 Task: Find connections with filter location Baku with filter topic #homebuyers with filter profile language French with filter current company Inshorts with filter school Doctor B.R. Ambedkar Open University with filter industry Construction Hardware Manufacturing with filter service category Public Relations with filter keywords title Bookkeeper
Action: Mouse moved to (592, 183)
Screenshot: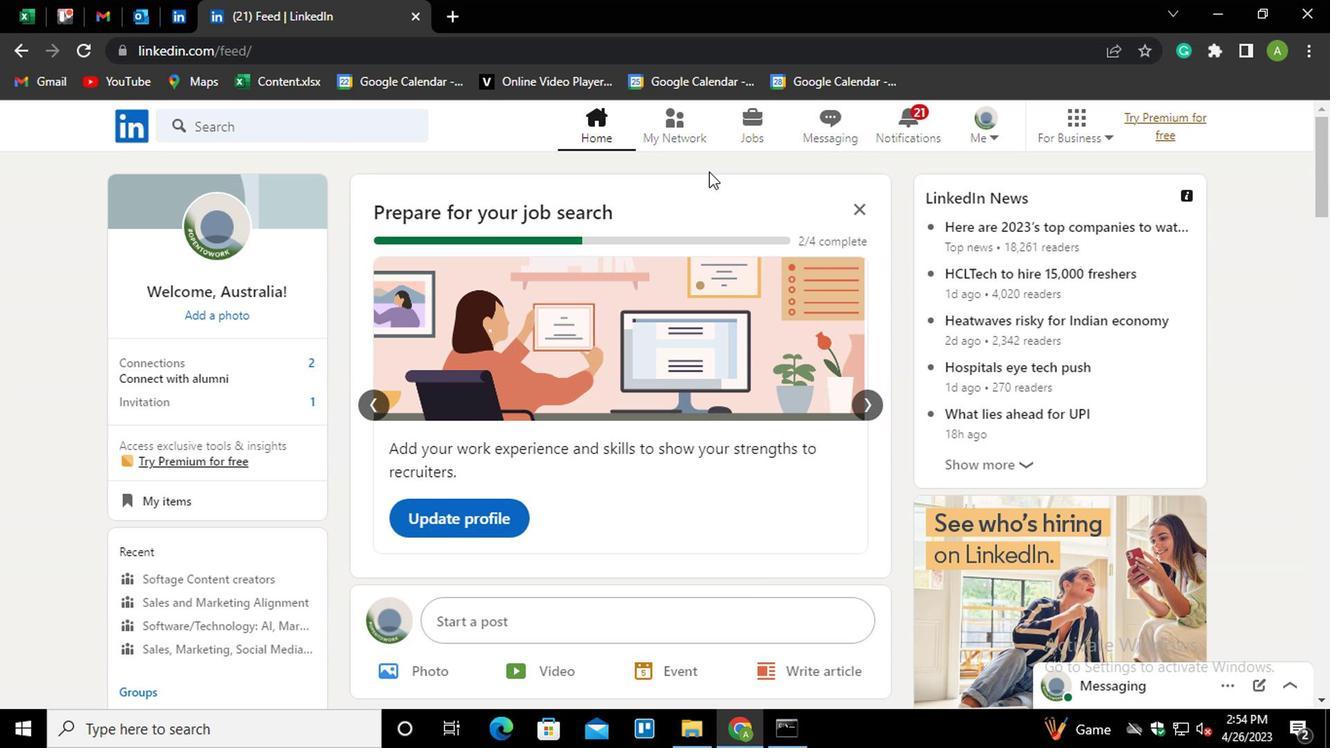 
Action: Mouse pressed left at (592, 183)
Screenshot: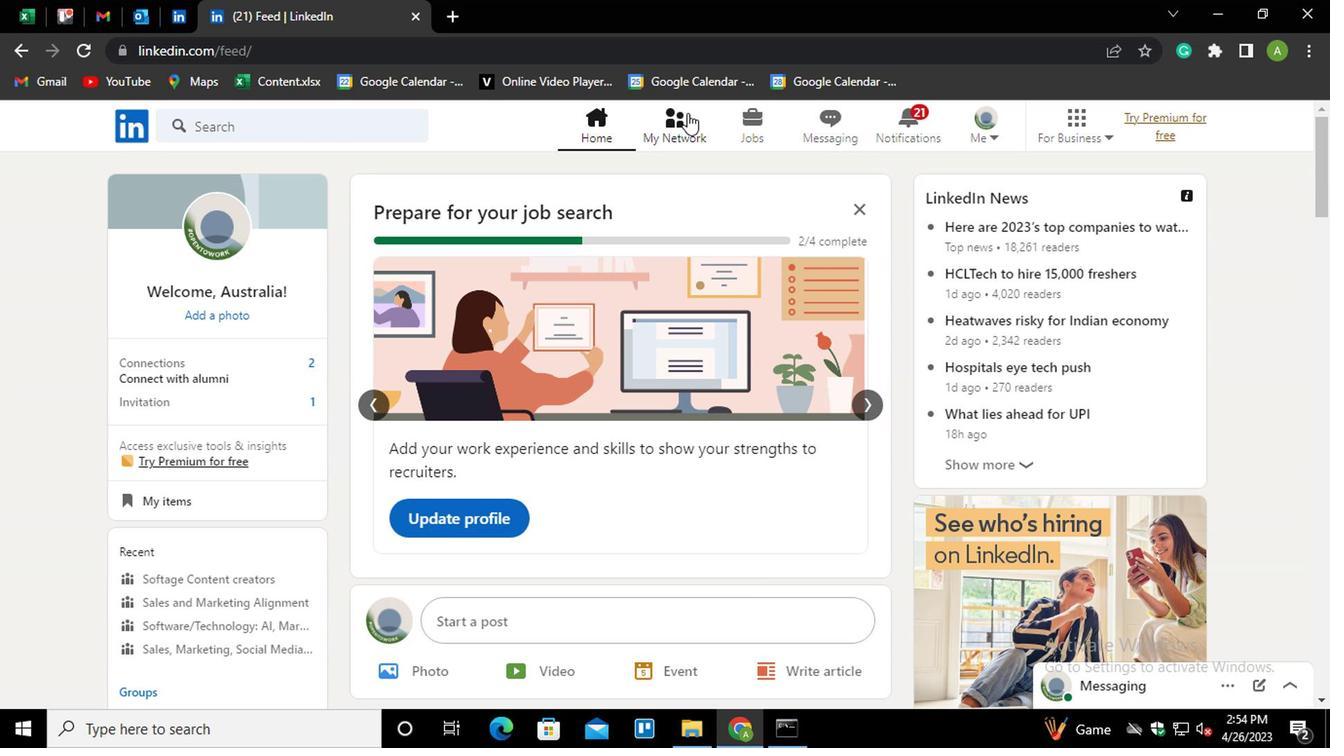 
Action: Mouse moved to (280, 268)
Screenshot: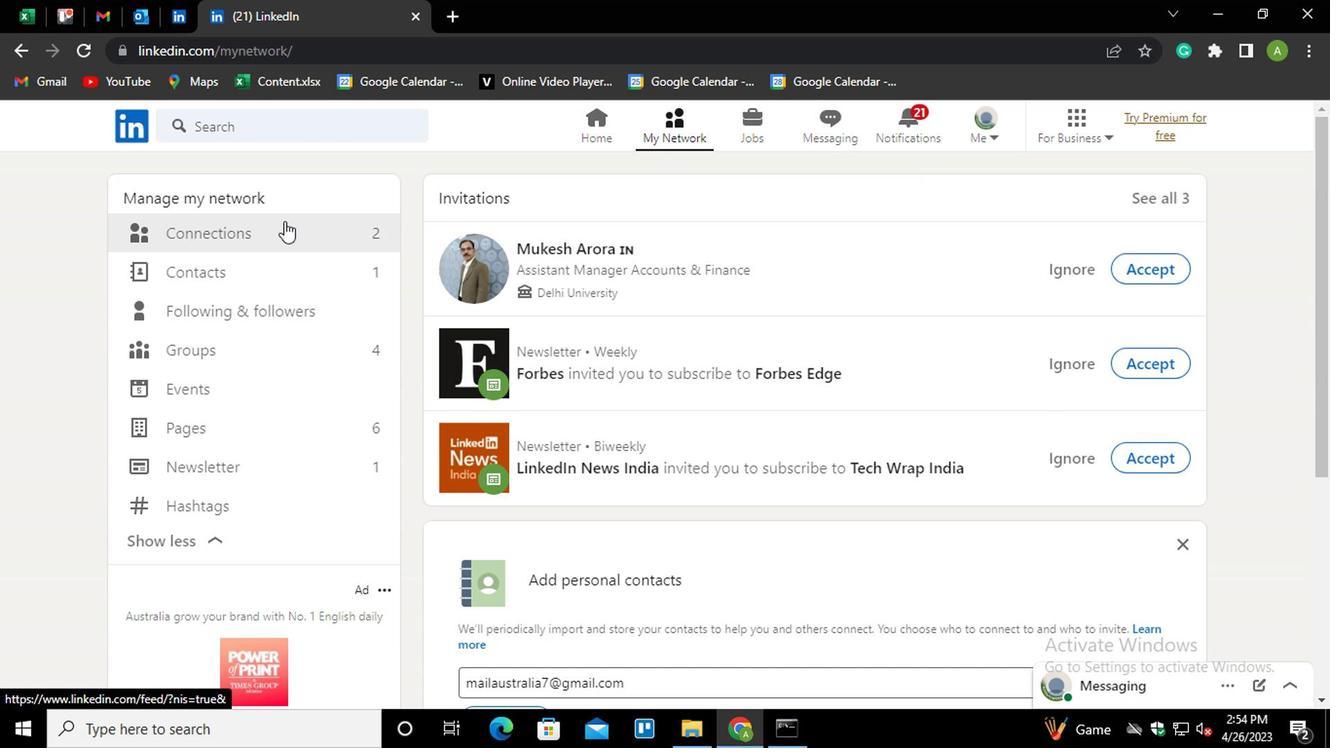 
Action: Mouse pressed left at (280, 268)
Screenshot: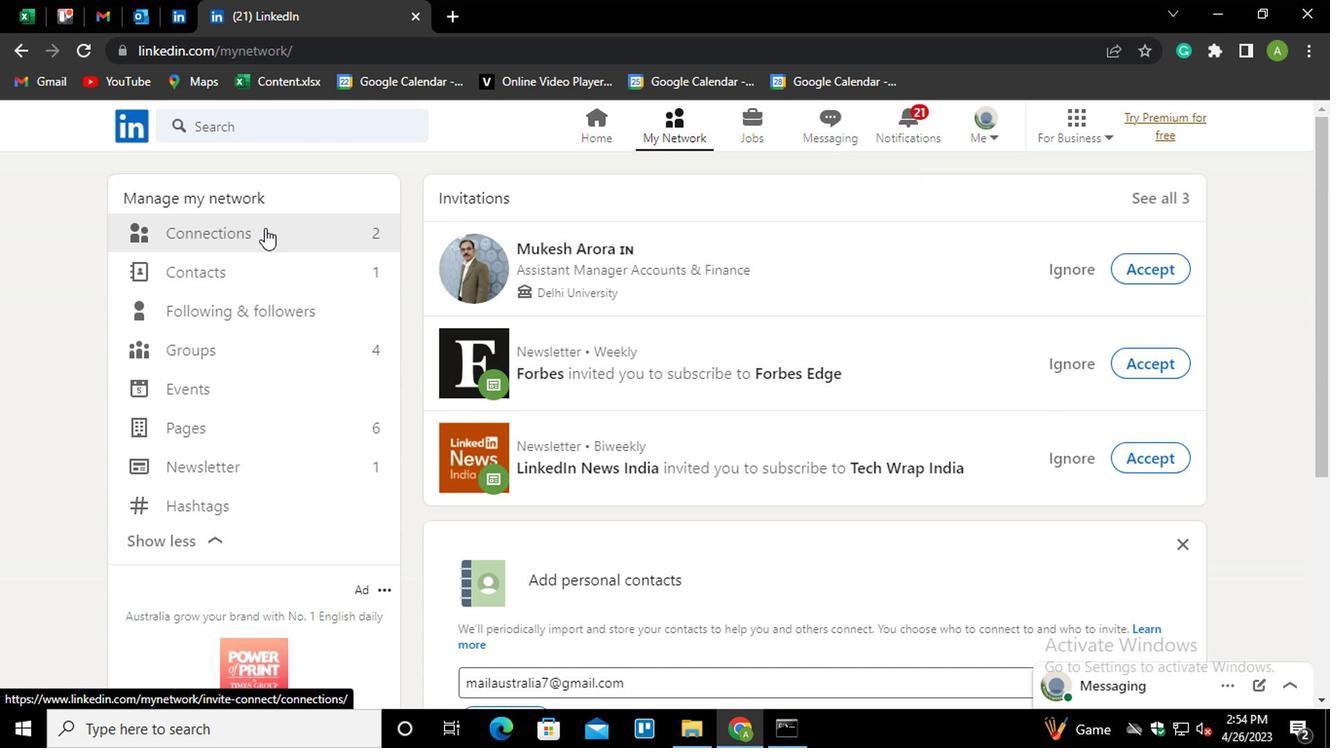
Action: Mouse moved to (698, 265)
Screenshot: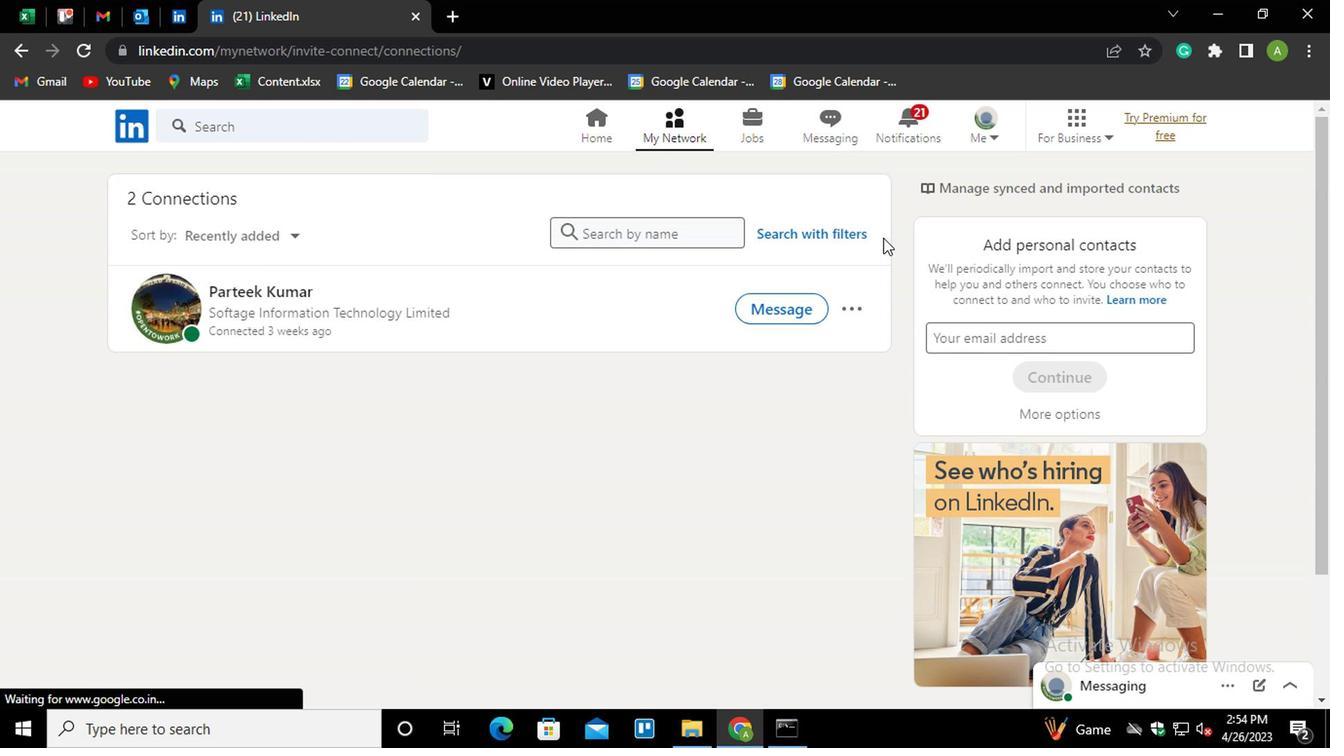 
Action: Mouse pressed left at (698, 265)
Screenshot: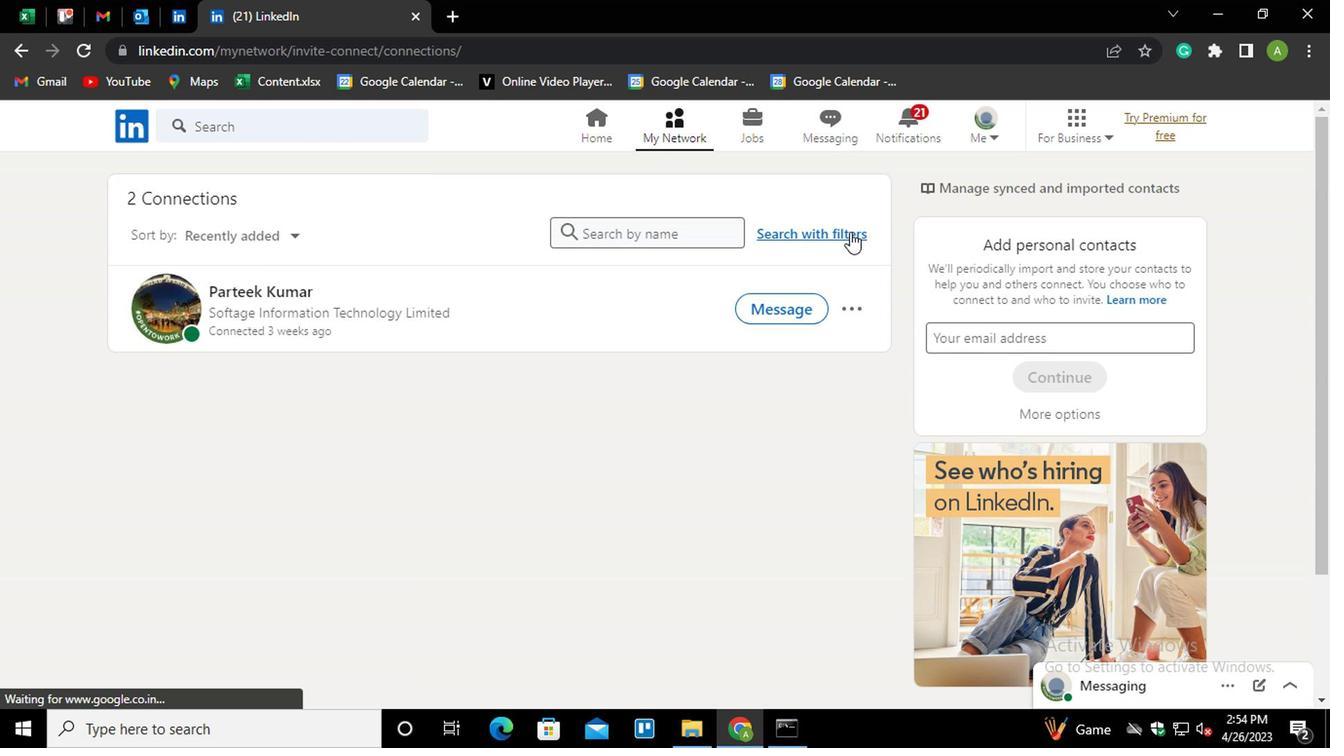 
Action: Mouse moved to (574, 232)
Screenshot: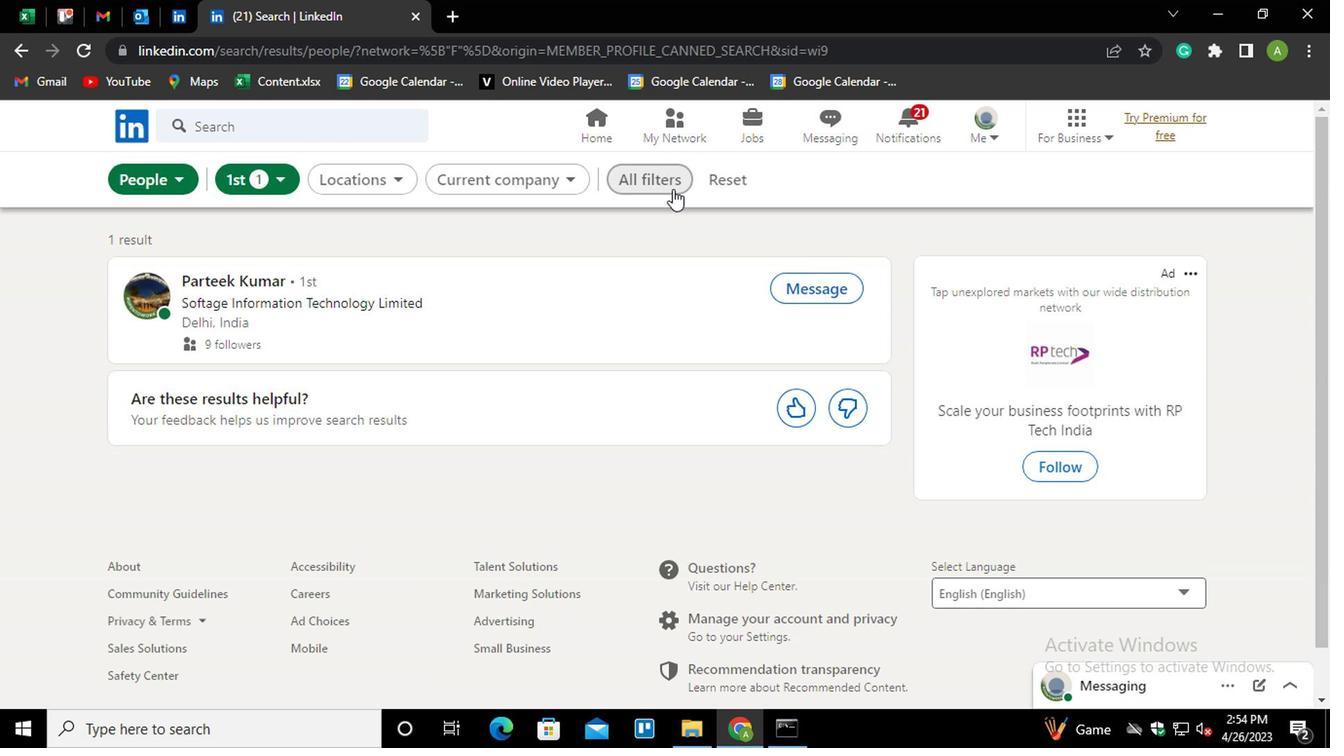 
Action: Mouse pressed left at (574, 232)
Screenshot: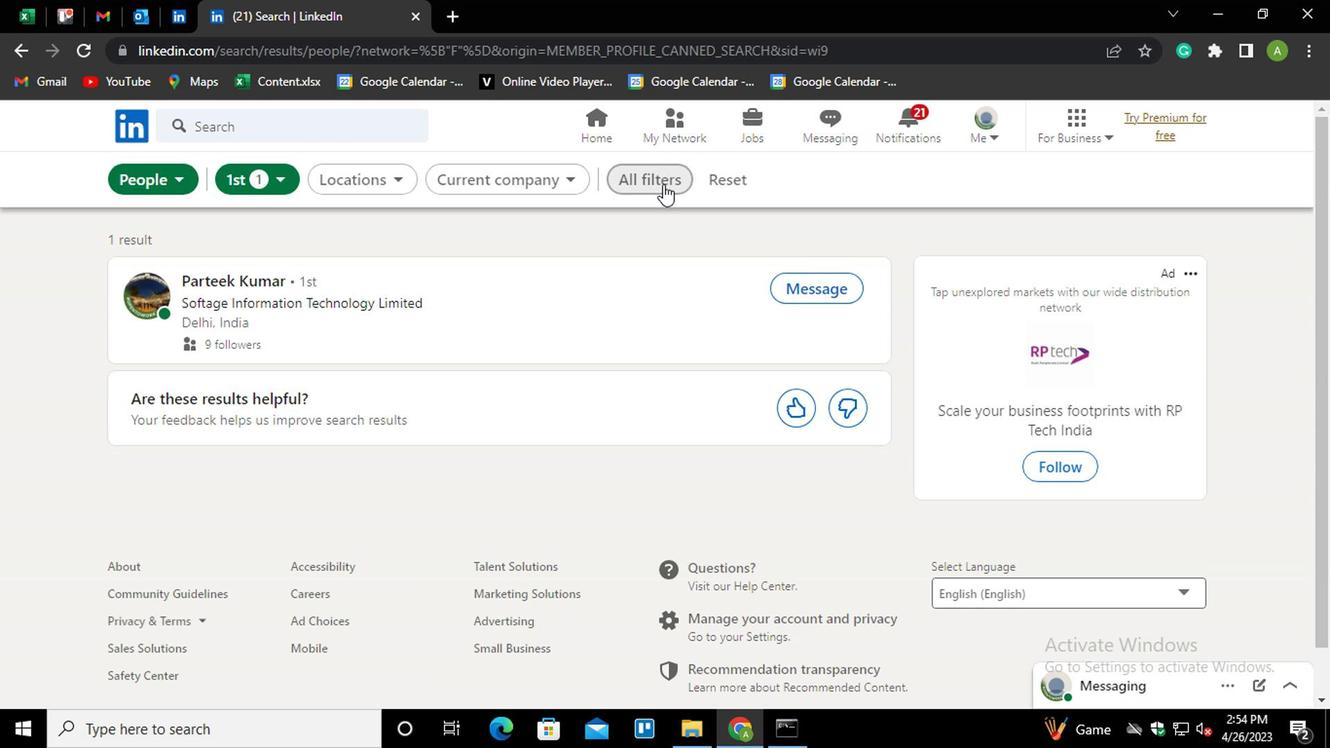 
Action: Mouse moved to (792, 396)
Screenshot: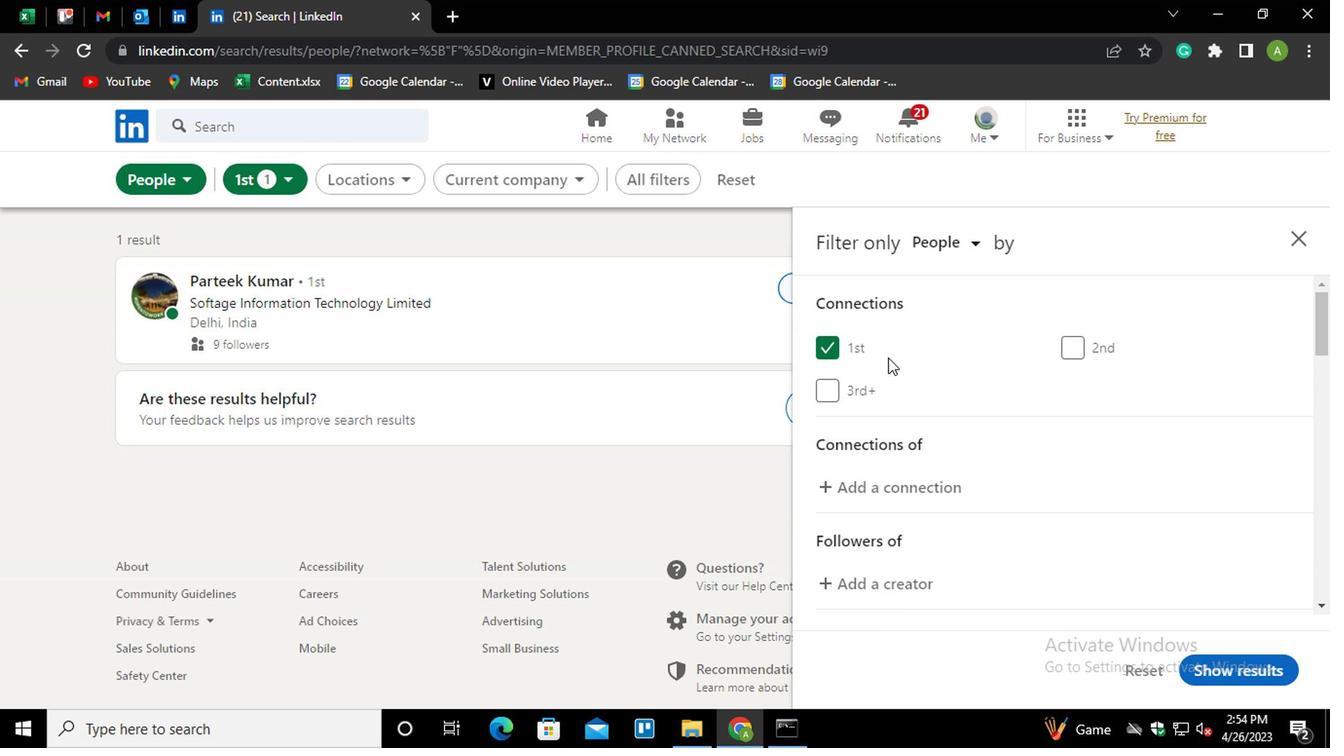
Action: Mouse scrolled (792, 395) with delta (0, 0)
Screenshot: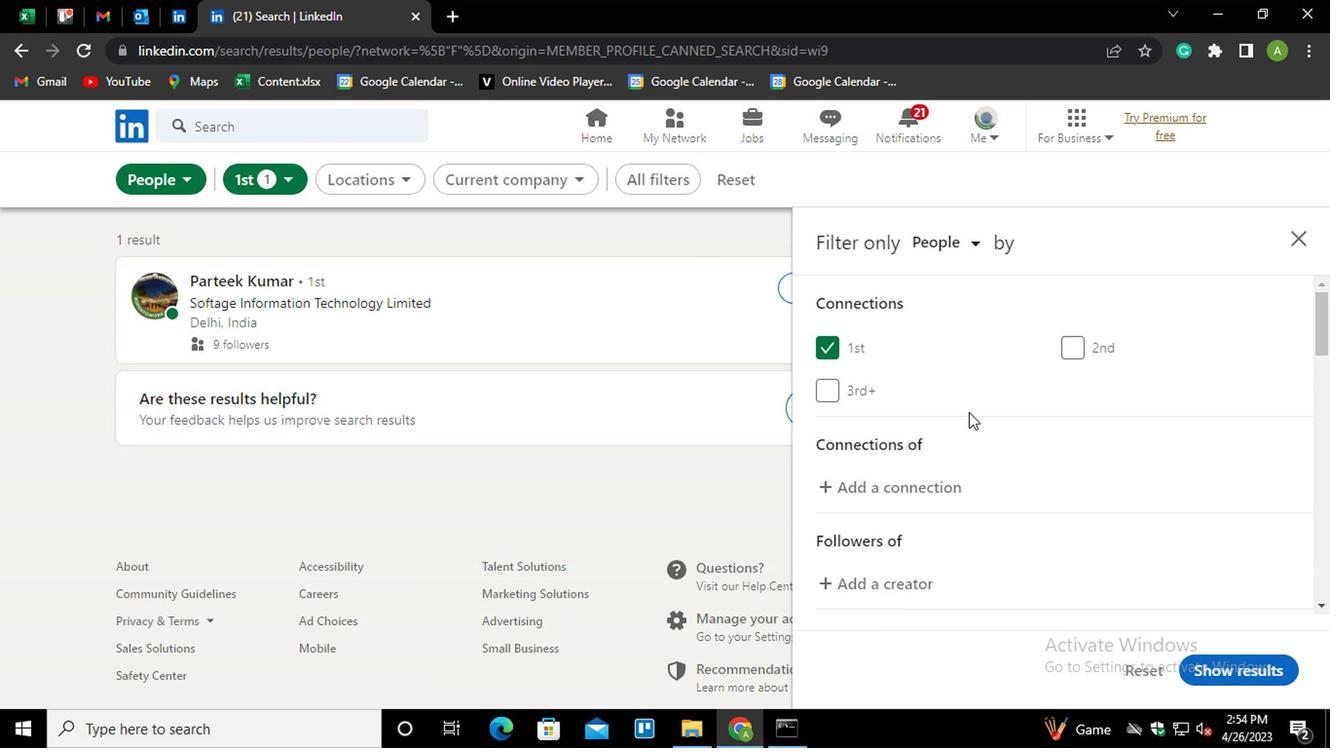 
Action: Mouse scrolled (792, 395) with delta (0, 0)
Screenshot: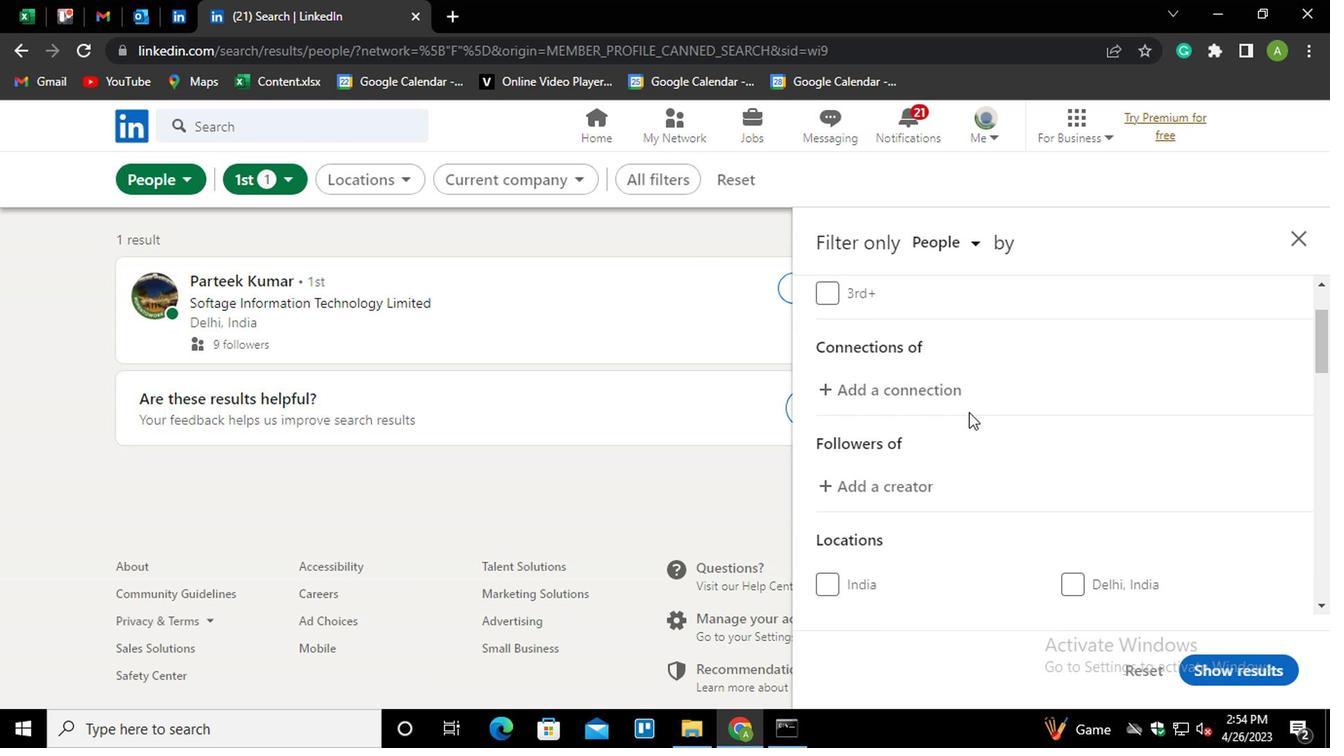 
Action: Mouse scrolled (792, 395) with delta (0, 0)
Screenshot: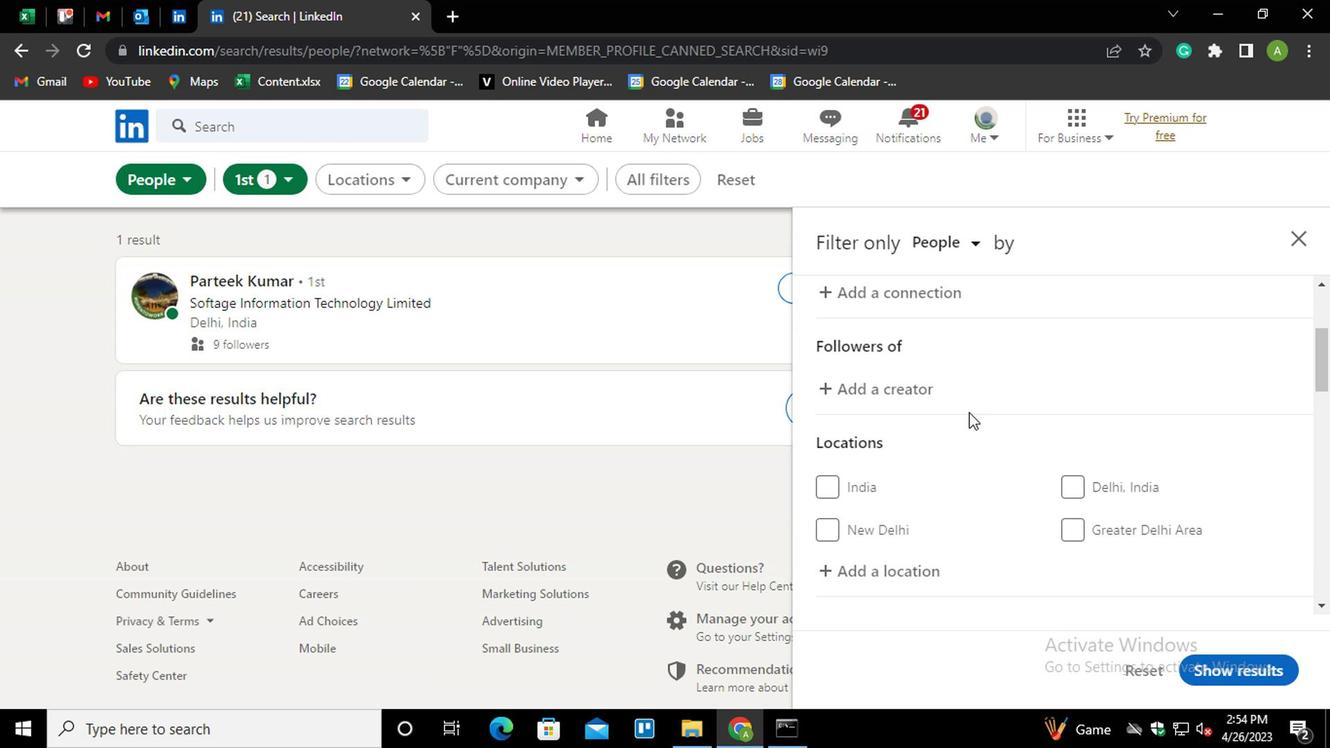 
Action: Mouse scrolled (792, 395) with delta (0, 0)
Screenshot: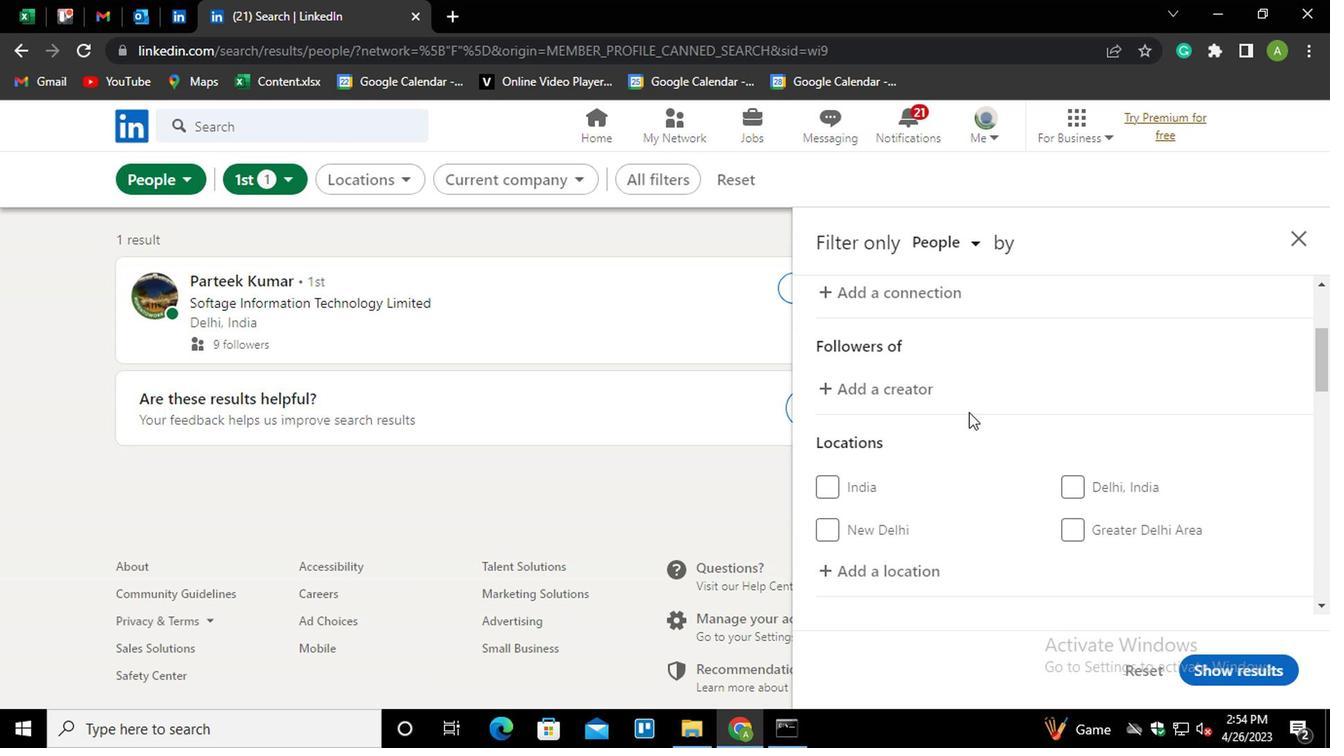 
Action: Mouse moved to (729, 372)
Screenshot: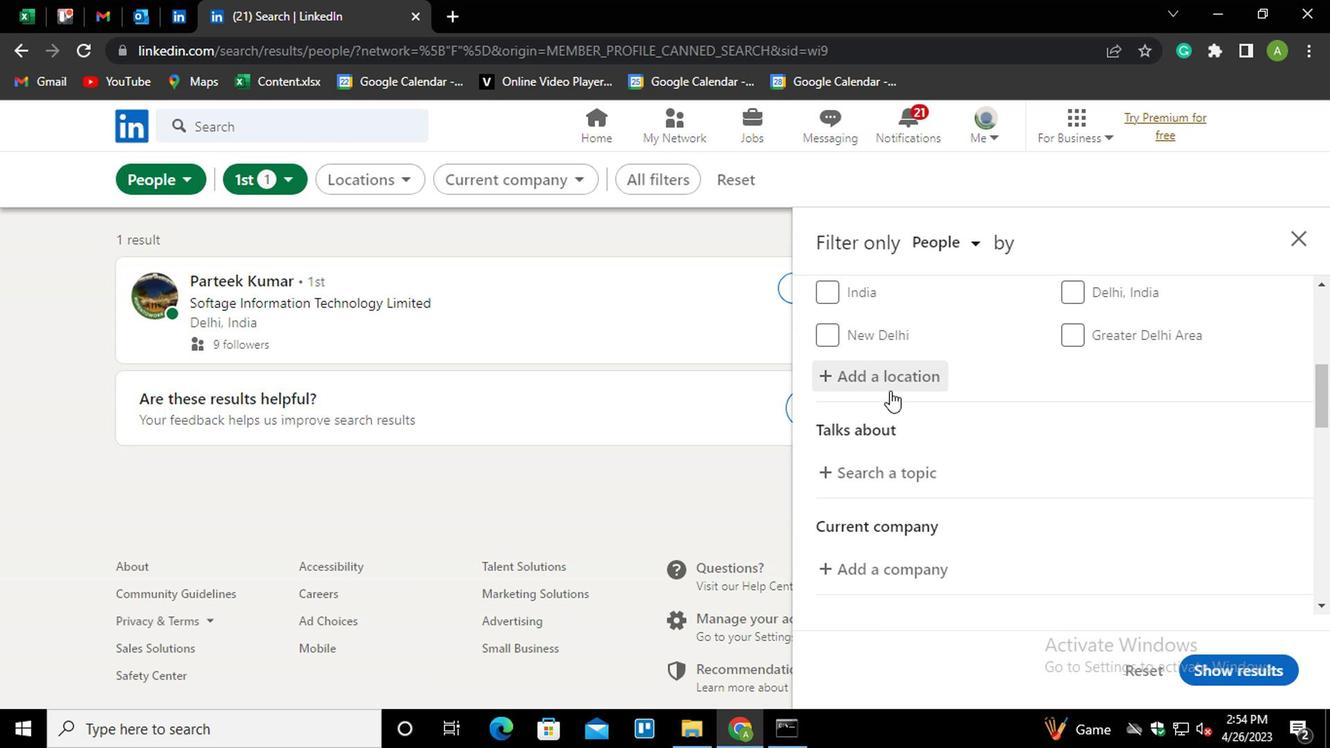 
Action: Mouse pressed left at (729, 372)
Screenshot: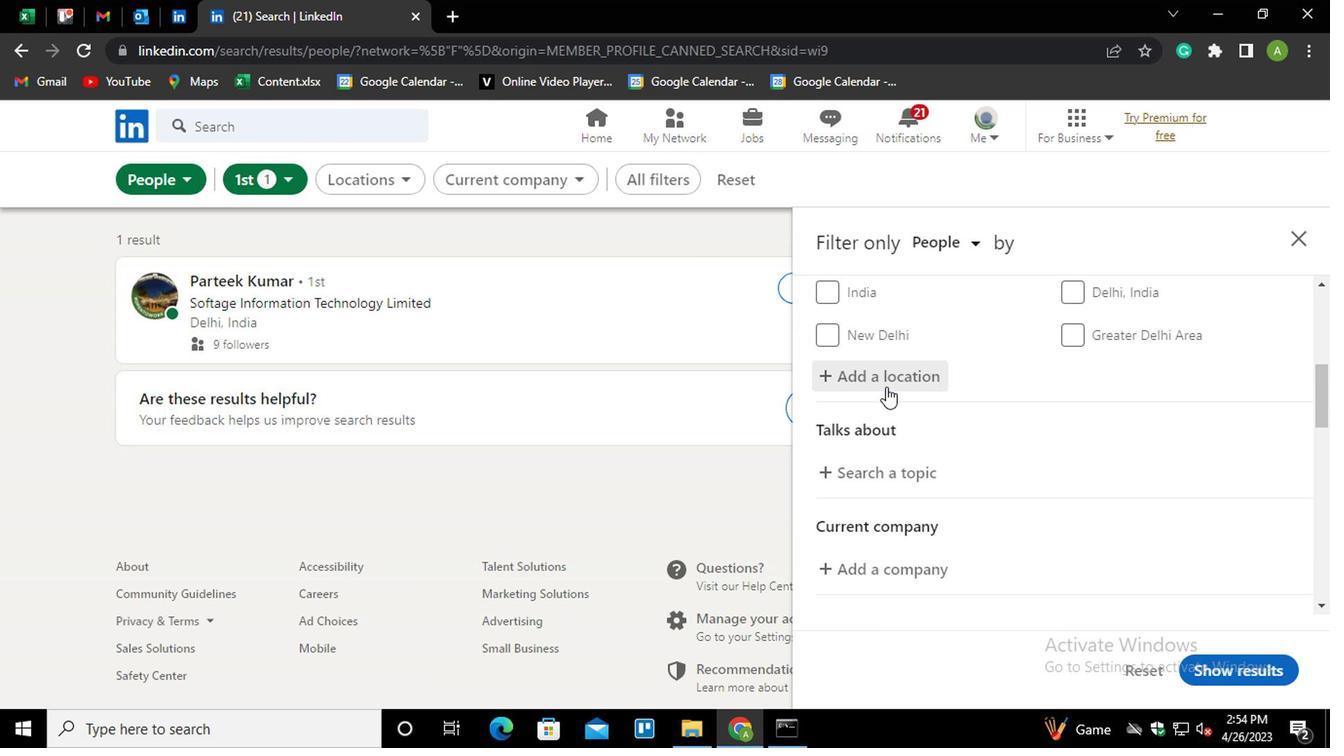 
Action: Mouse moved to (735, 373)
Screenshot: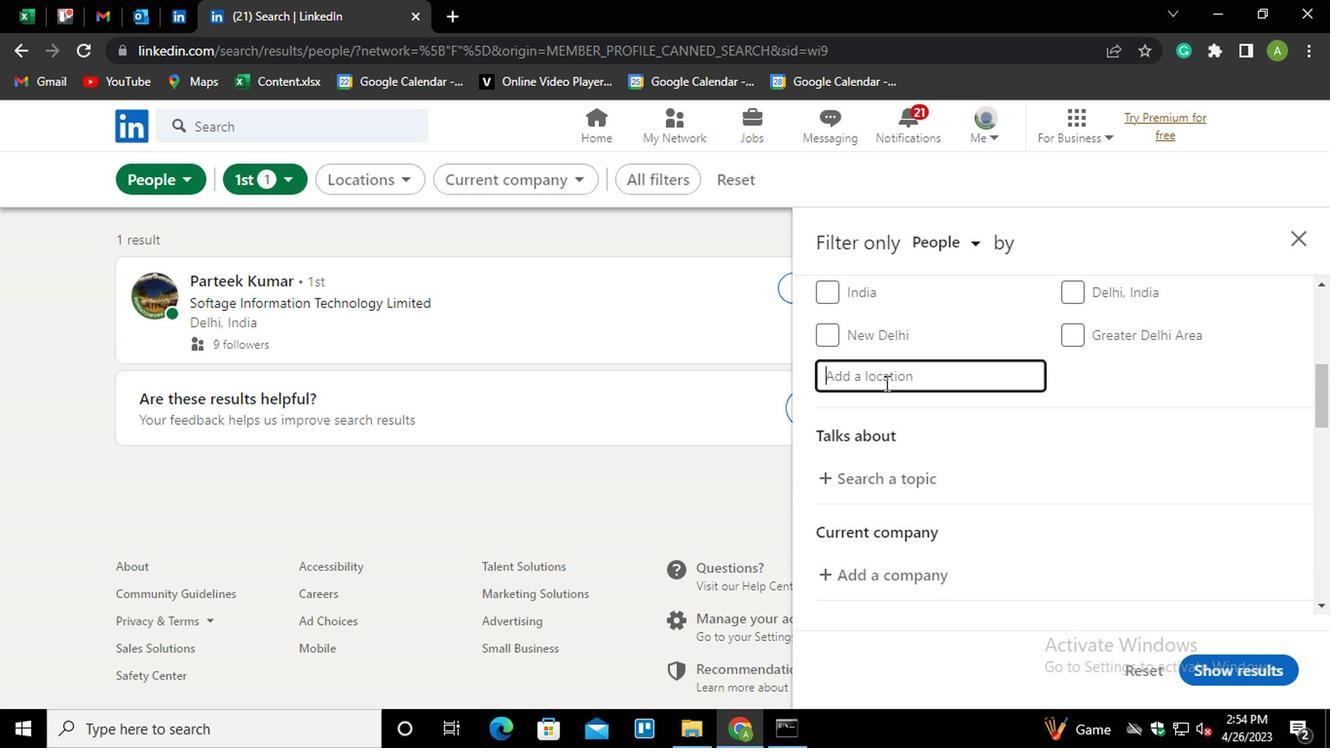 
Action: Mouse pressed left at (735, 373)
Screenshot: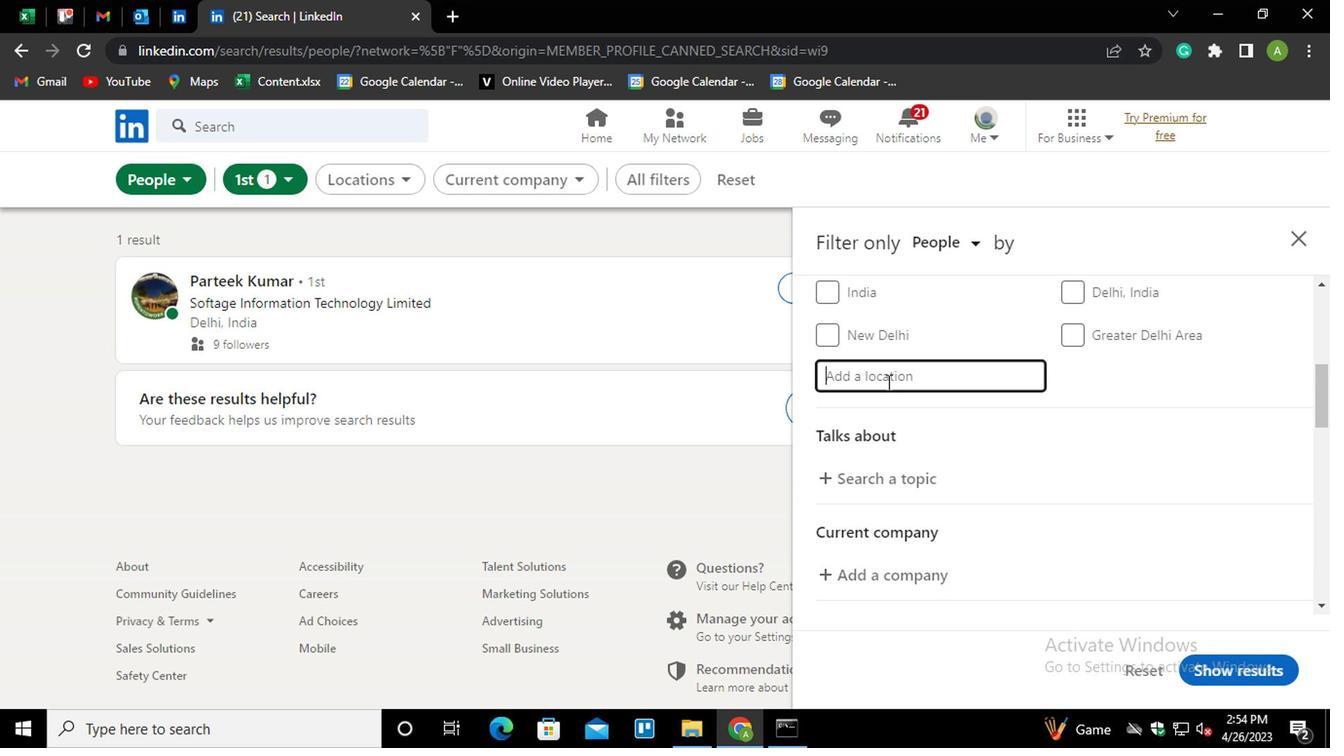 
Action: Key pressed <Key.shift_r>Baku<Key.down><Key.enter>
Screenshot: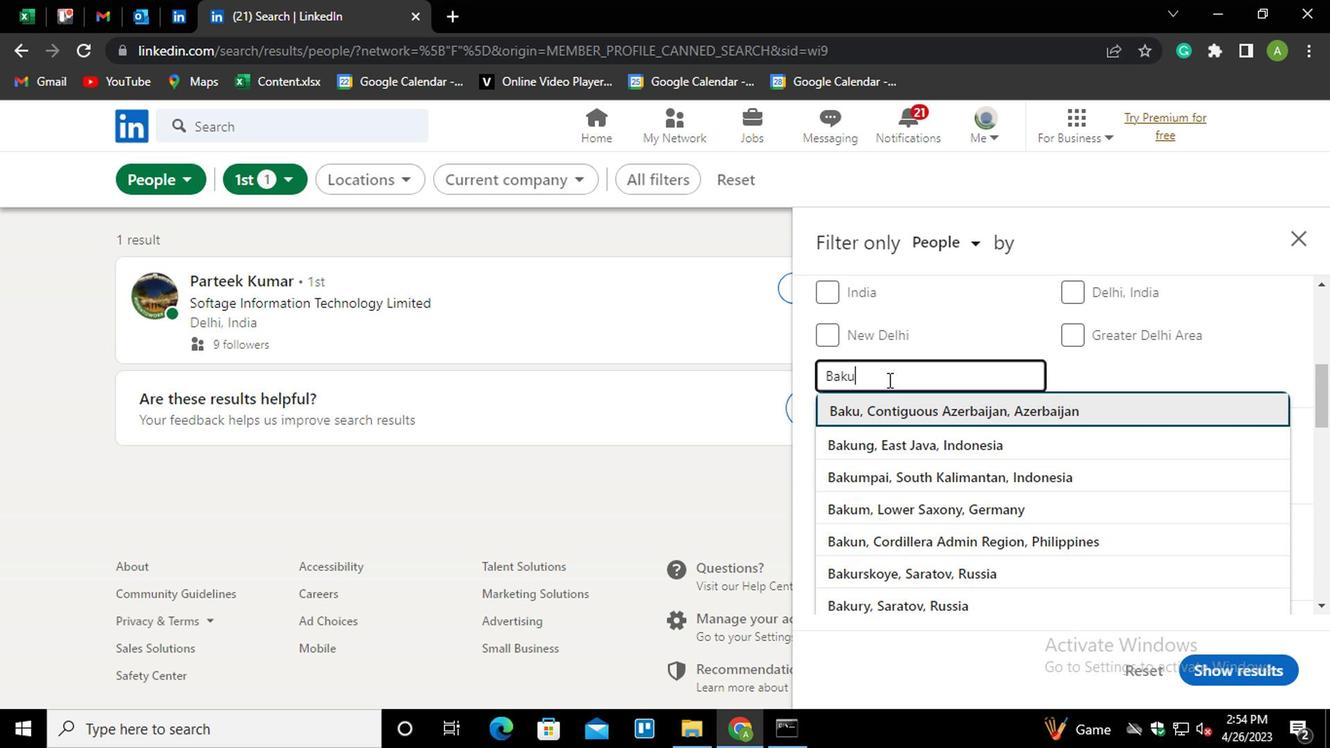 
Action: Mouse moved to (767, 409)
Screenshot: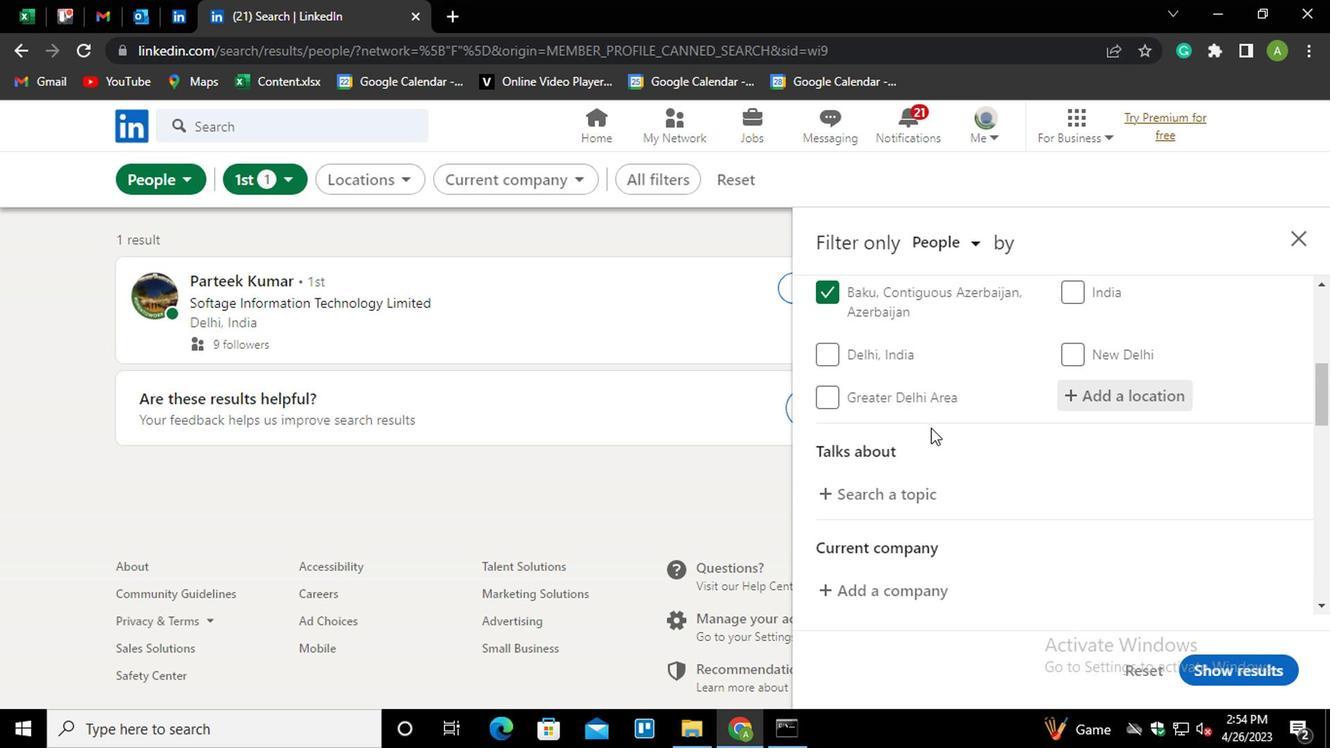 
Action: Mouse scrolled (767, 408) with delta (0, 0)
Screenshot: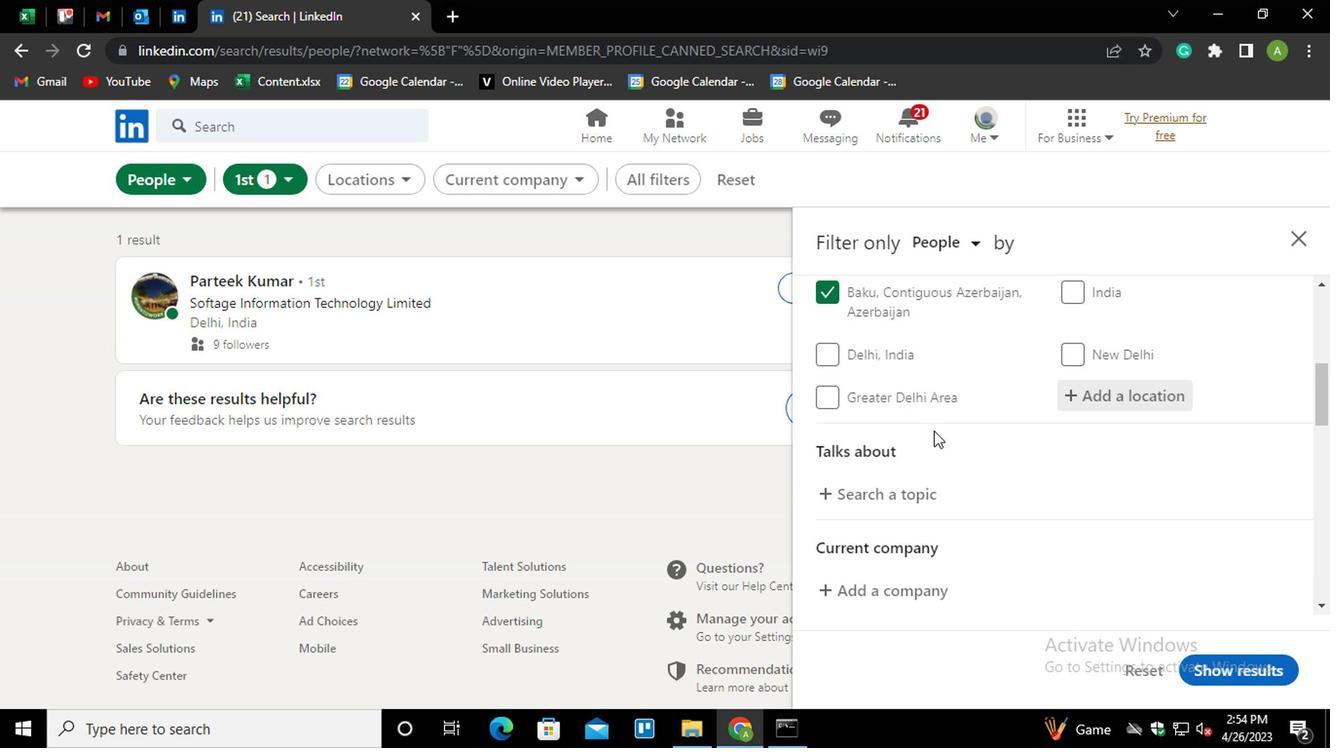 
Action: Mouse moved to (739, 385)
Screenshot: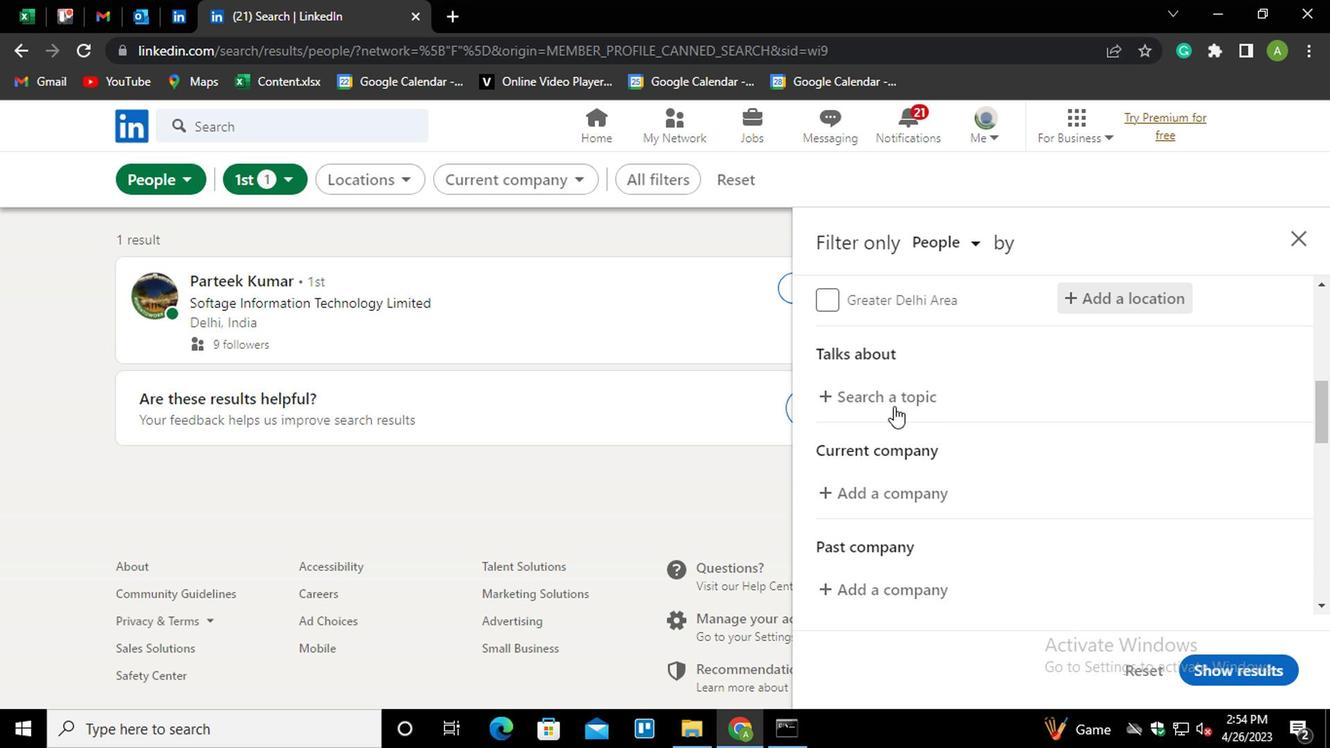 
Action: Mouse pressed left at (739, 385)
Screenshot: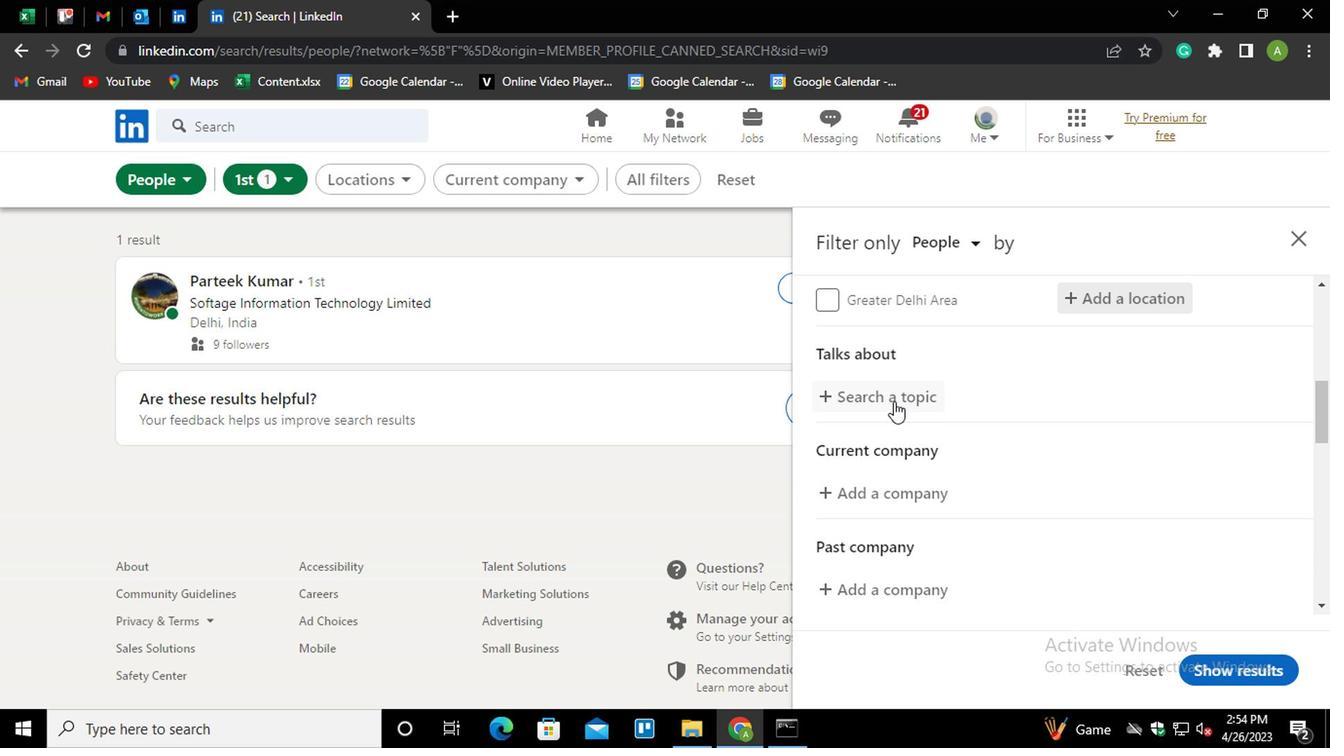 
Action: Key pressed <Key.shift>#HOMEBUYERS
Screenshot: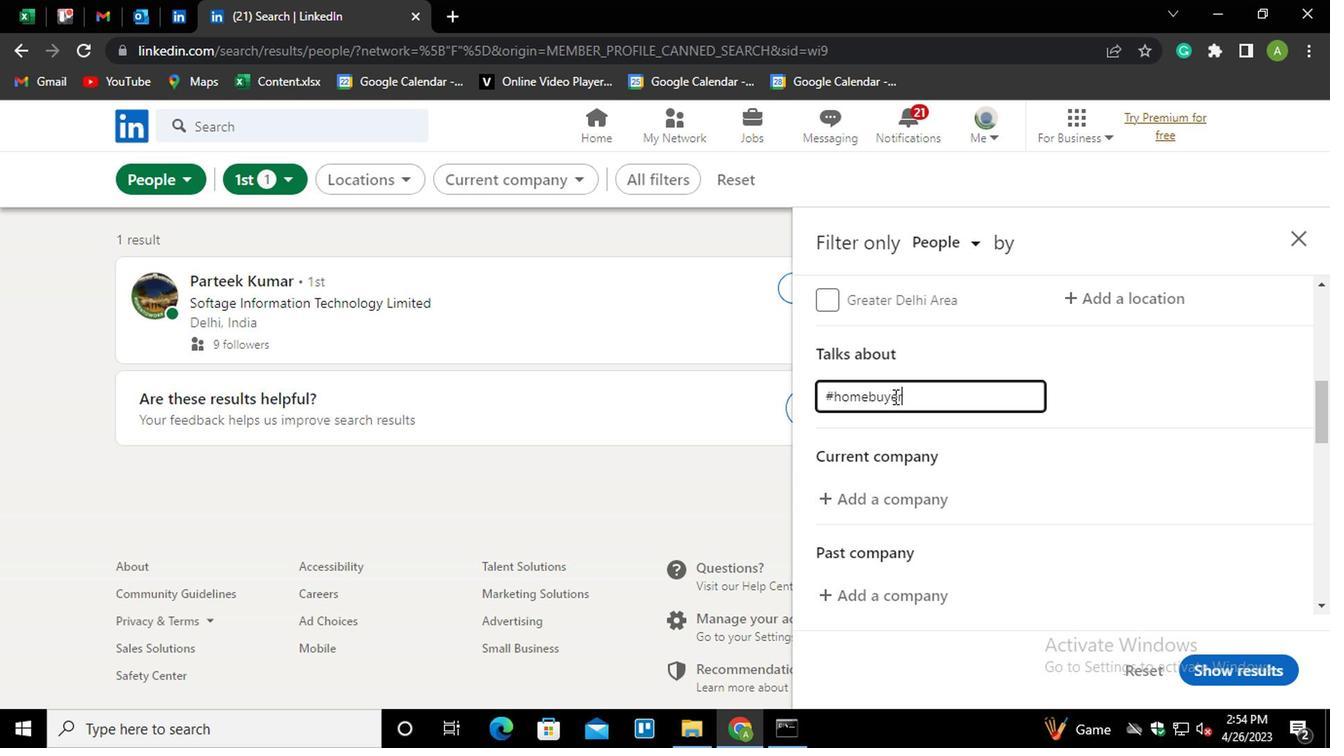 
Action: Mouse moved to (921, 359)
Screenshot: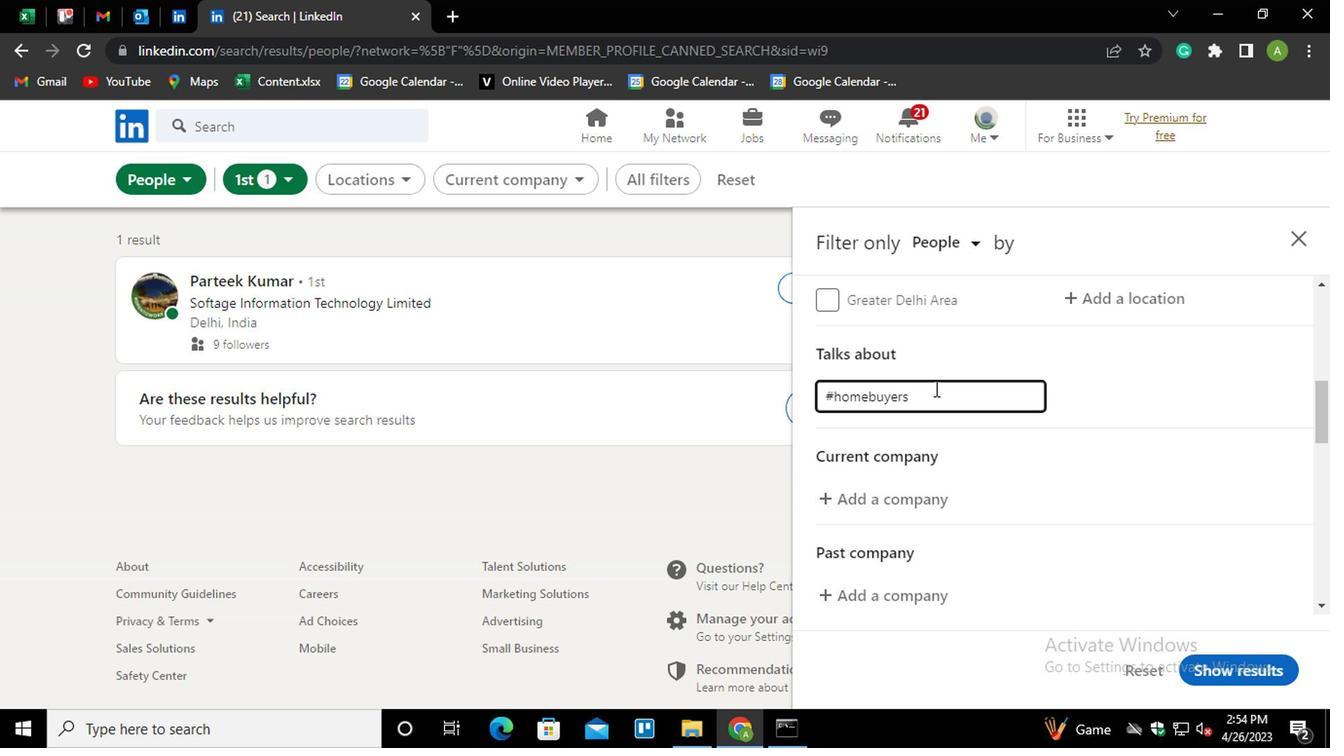 
Action: Mouse pressed left at (921, 359)
Screenshot: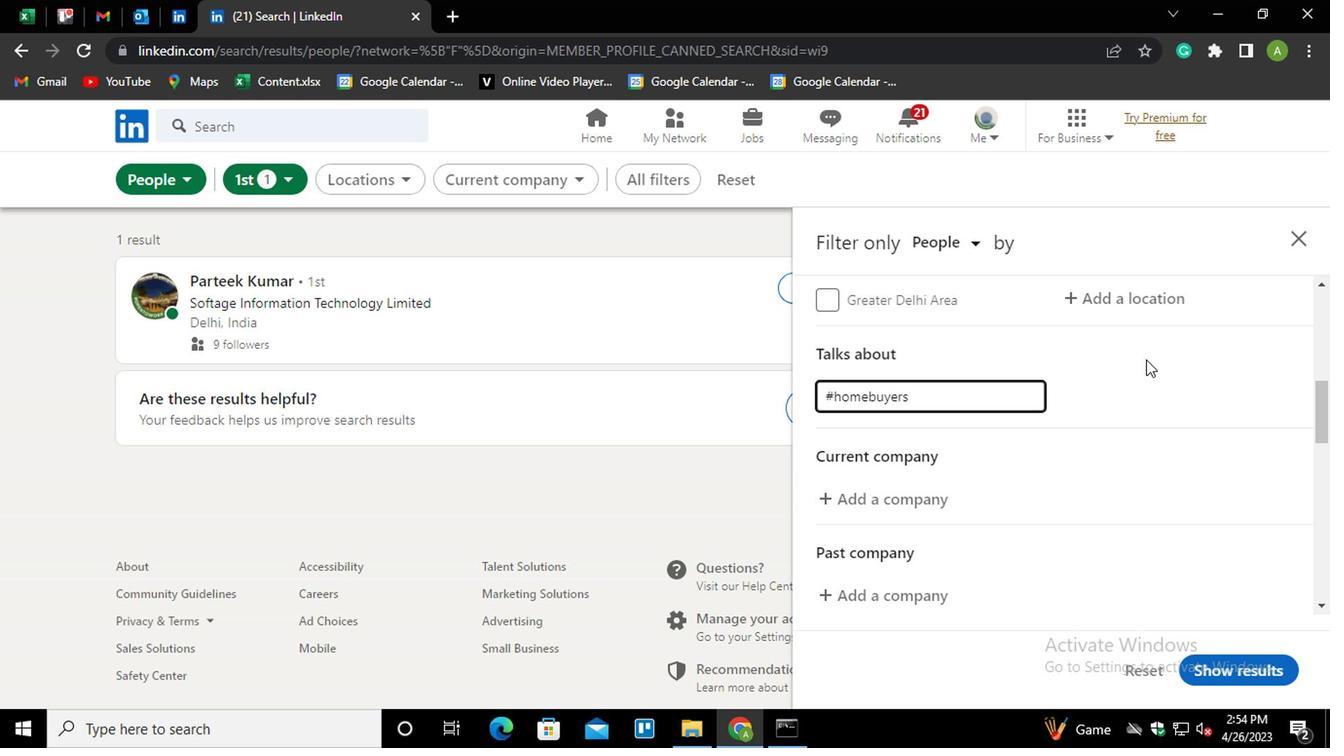 
Action: Mouse moved to (925, 361)
Screenshot: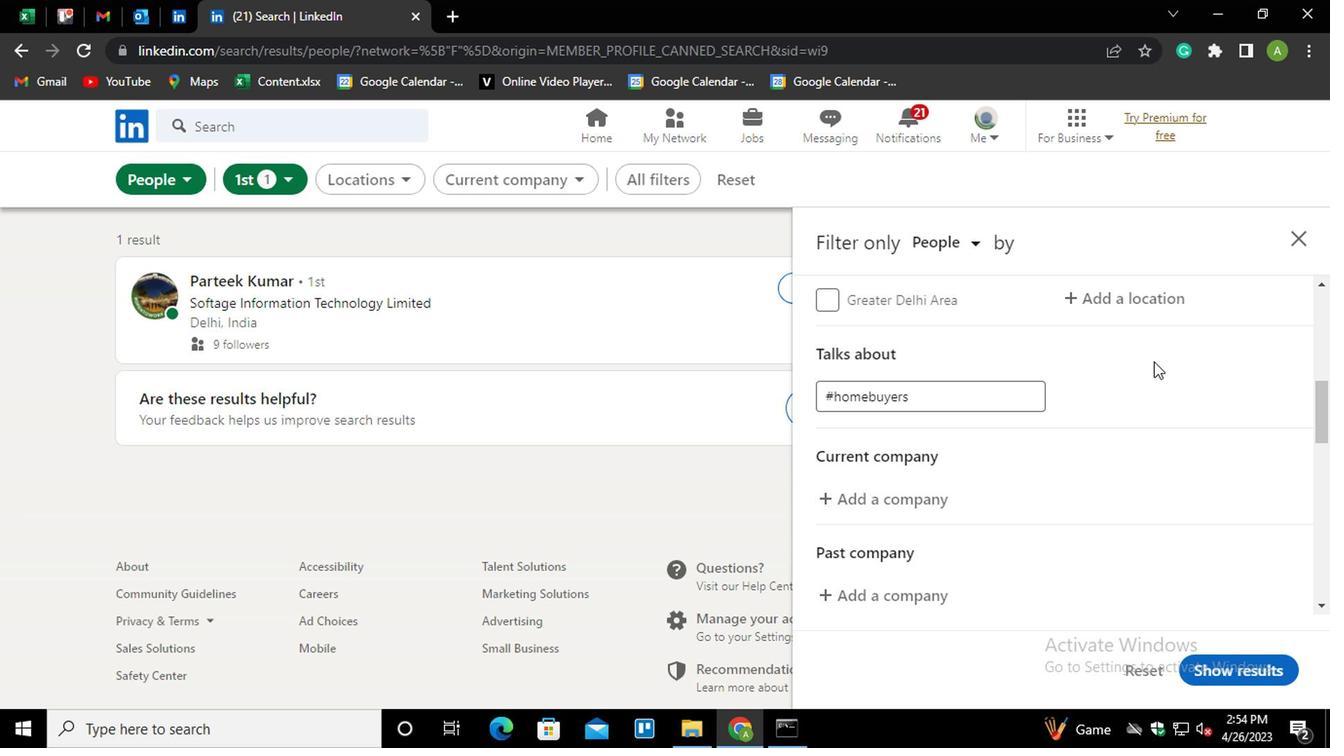 
Action: Mouse scrolled (925, 360) with delta (0, 0)
Screenshot: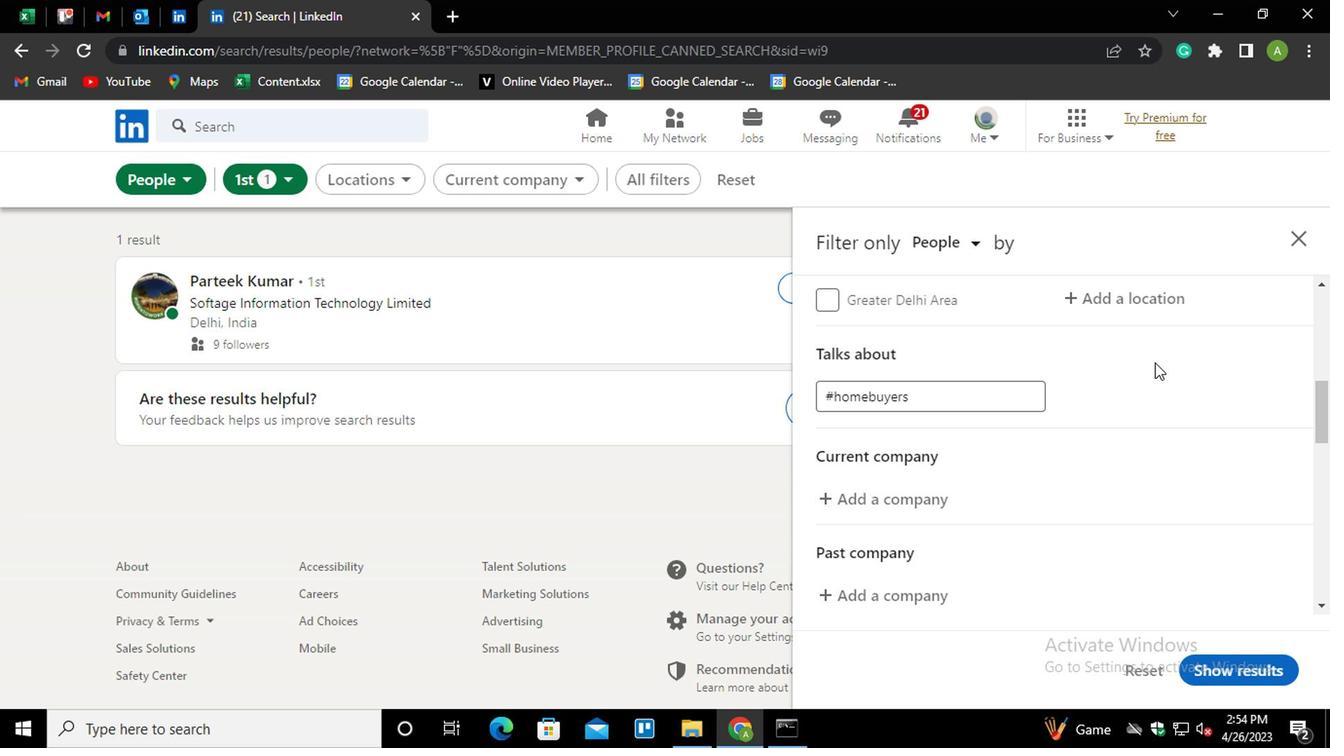 
Action: Mouse moved to (738, 388)
Screenshot: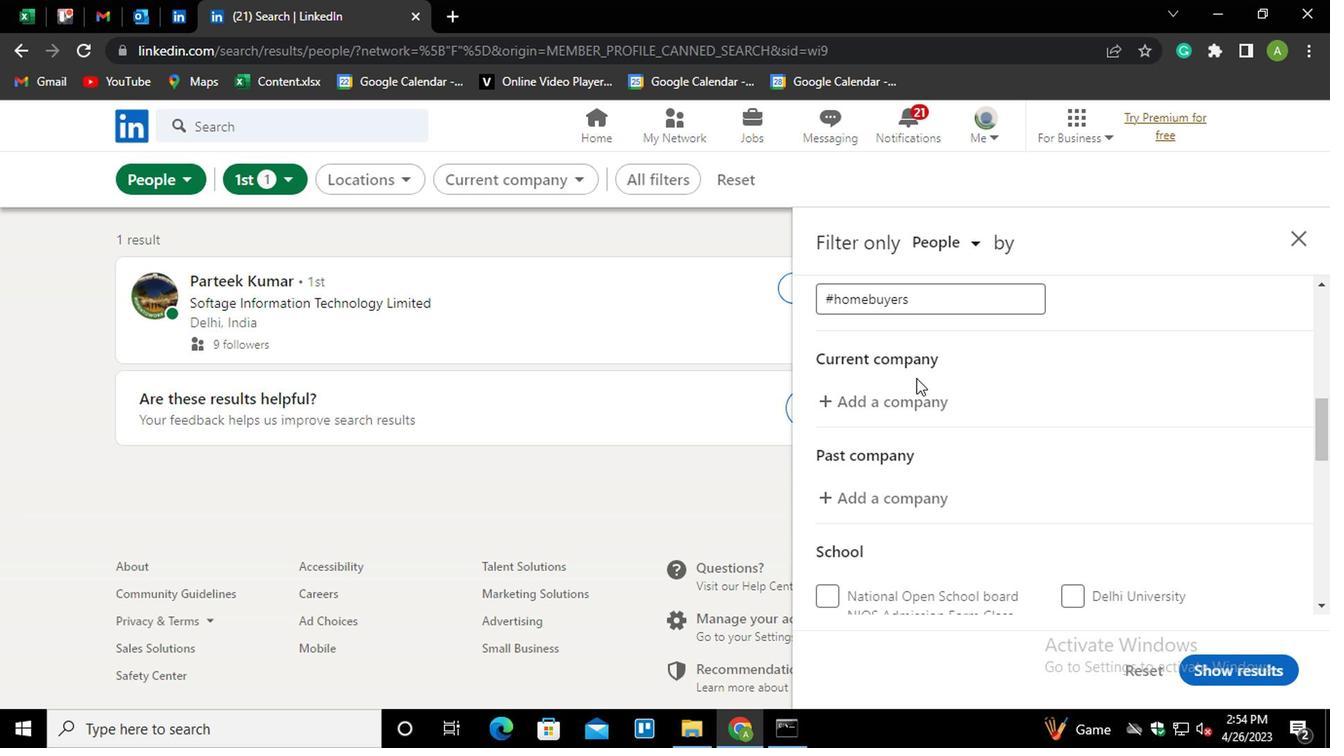 
Action: Mouse pressed left at (738, 388)
Screenshot: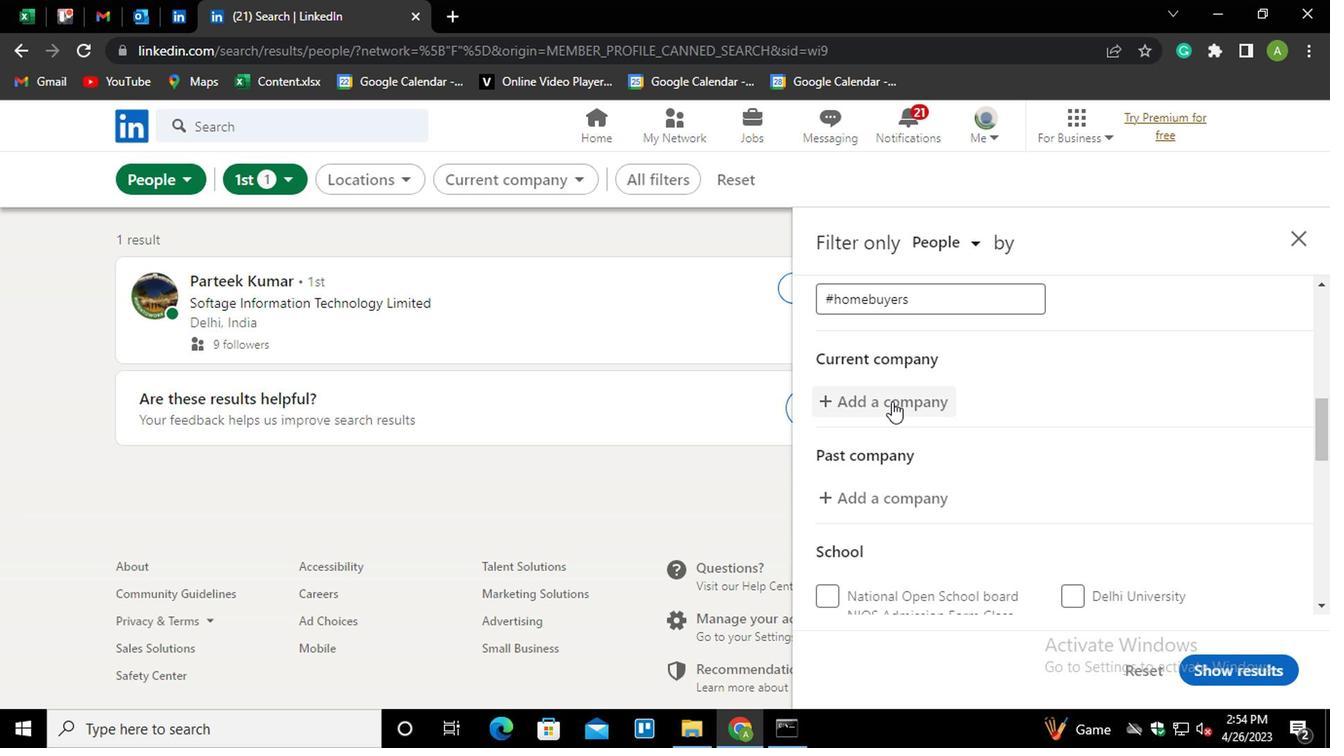 
Action: Key pressed <Key.shift_r>INSHORTS<Key.down><Key.enter>
Screenshot: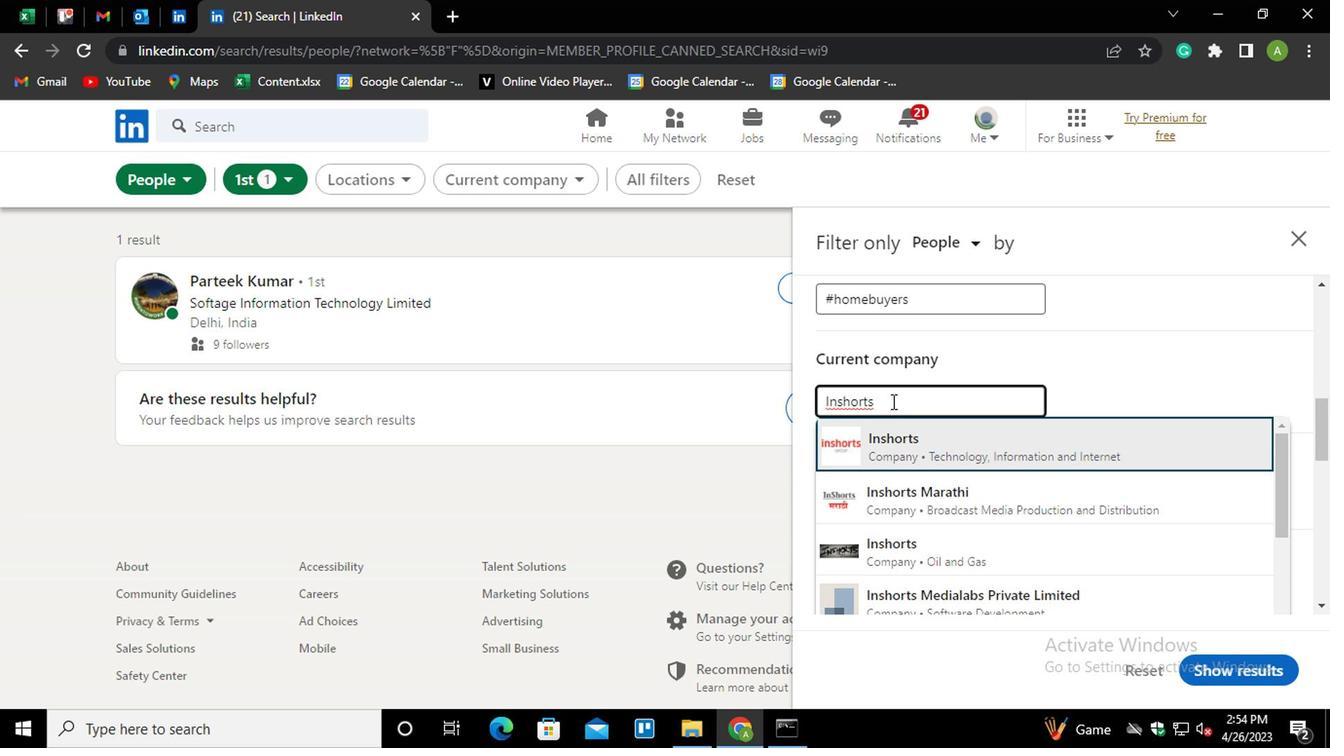 
Action: Mouse scrolled (738, 388) with delta (0, 0)
Screenshot: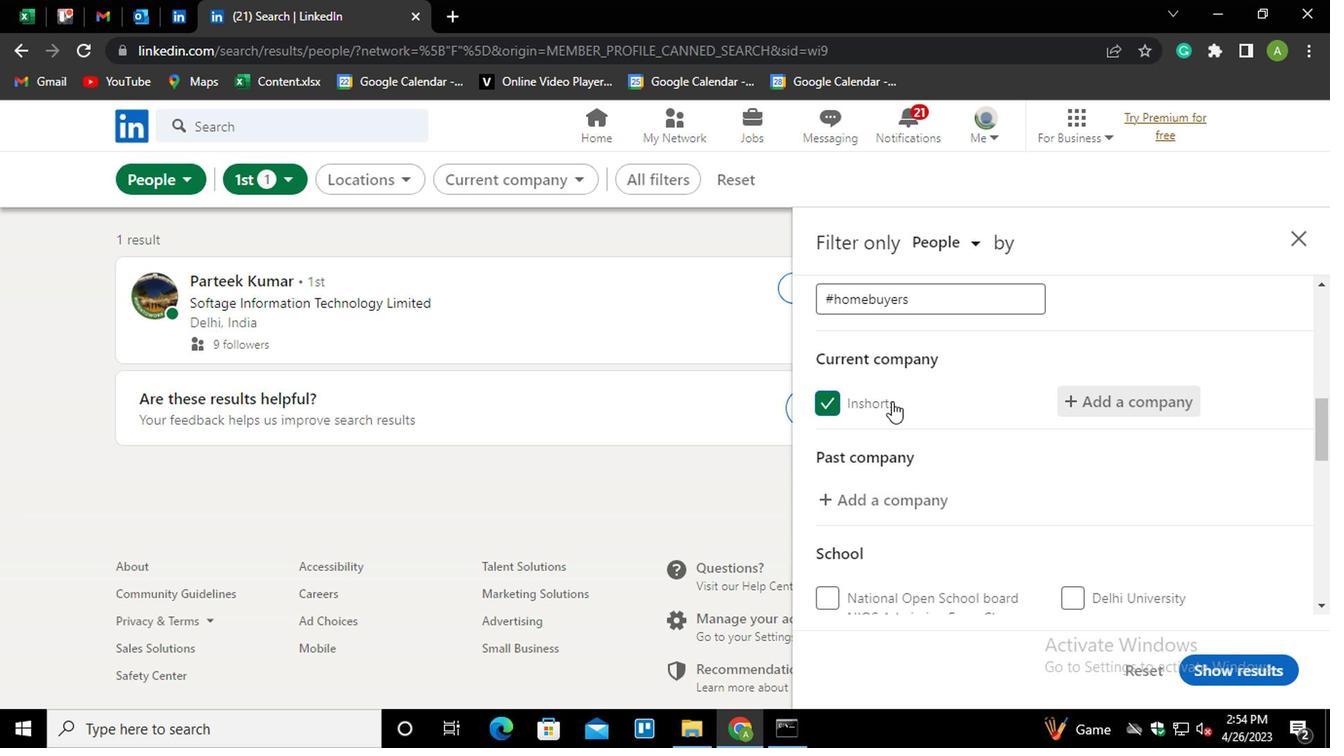 
Action: Mouse scrolled (738, 388) with delta (0, 0)
Screenshot: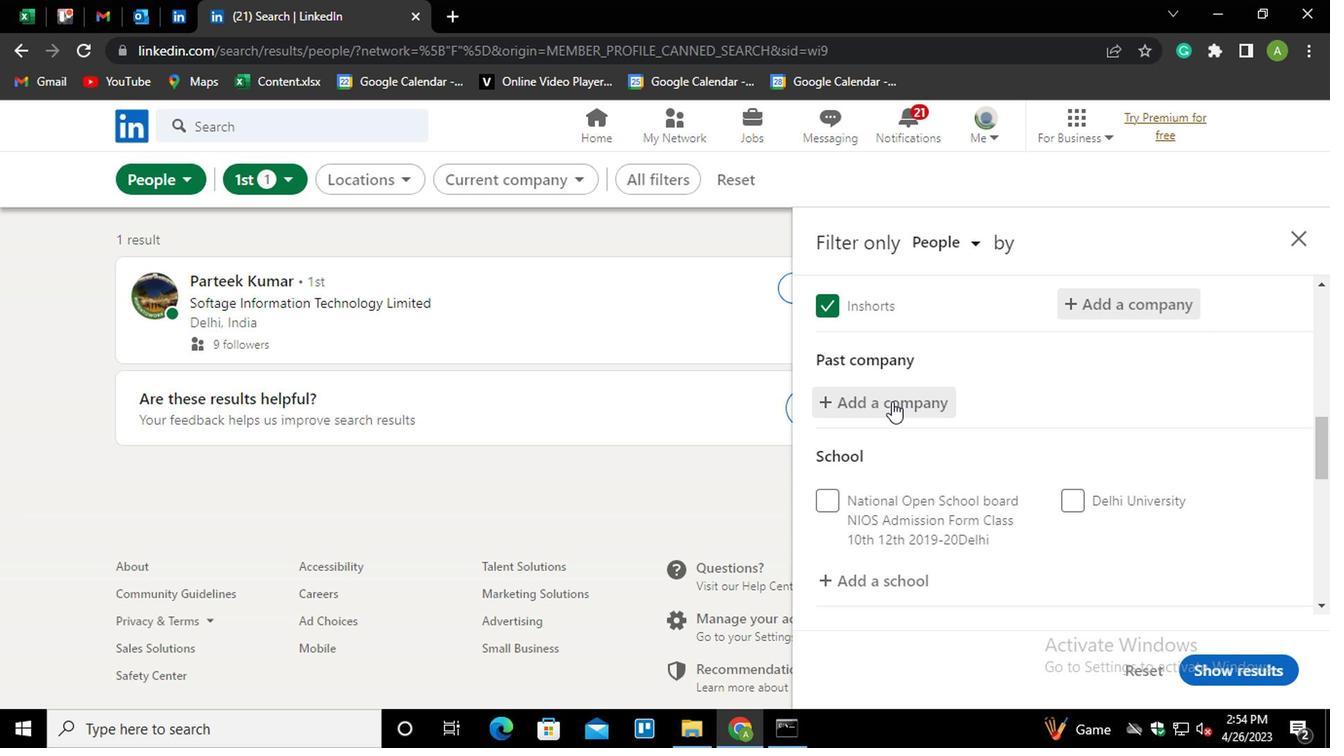 
Action: Mouse scrolled (738, 388) with delta (0, 0)
Screenshot: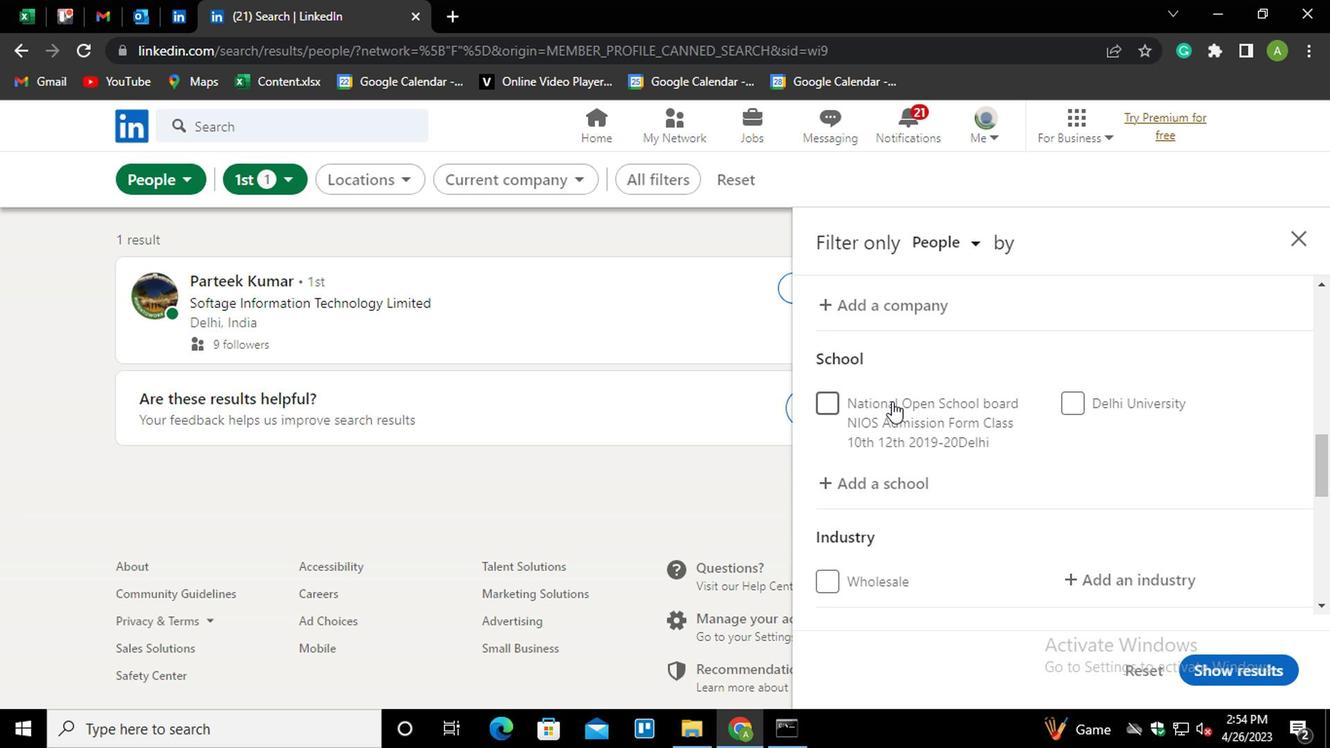 
Action: Mouse moved to (739, 385)
Screenshot: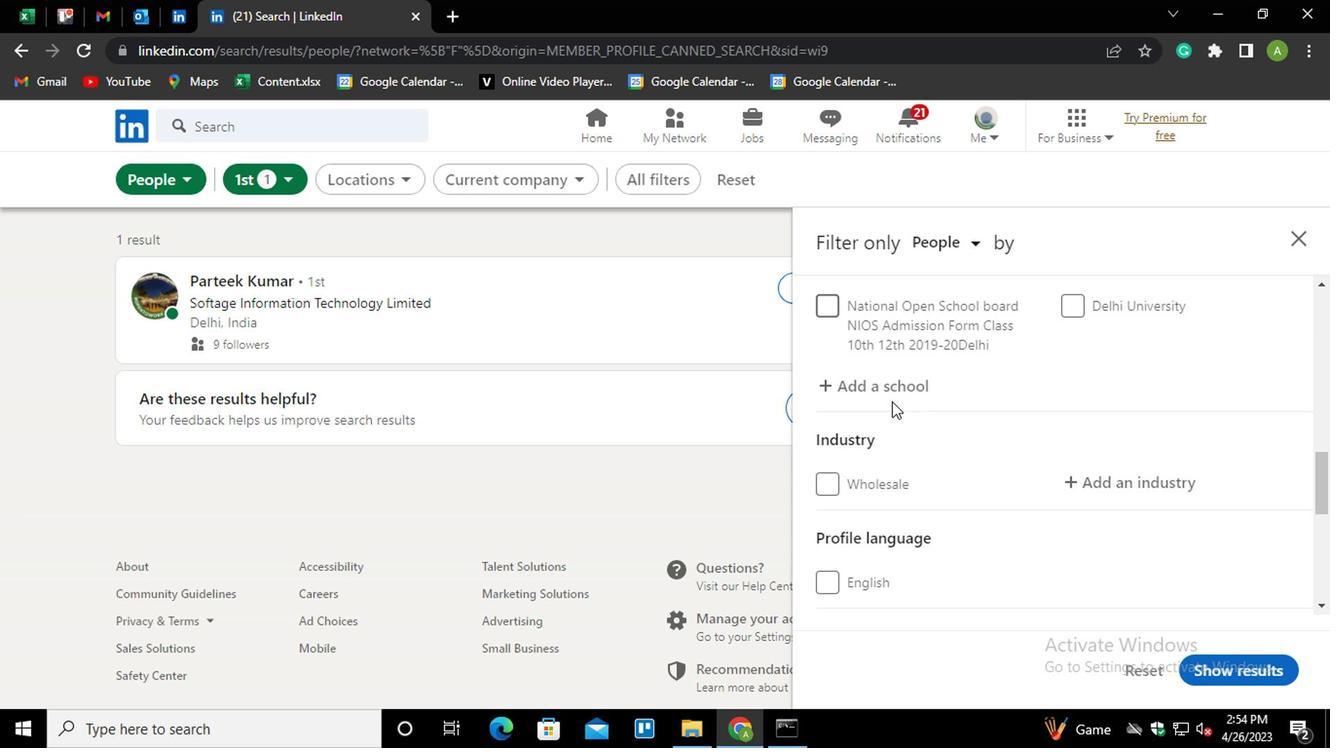 
Action: Mouse pressed left at (739, 385)
Screenshot: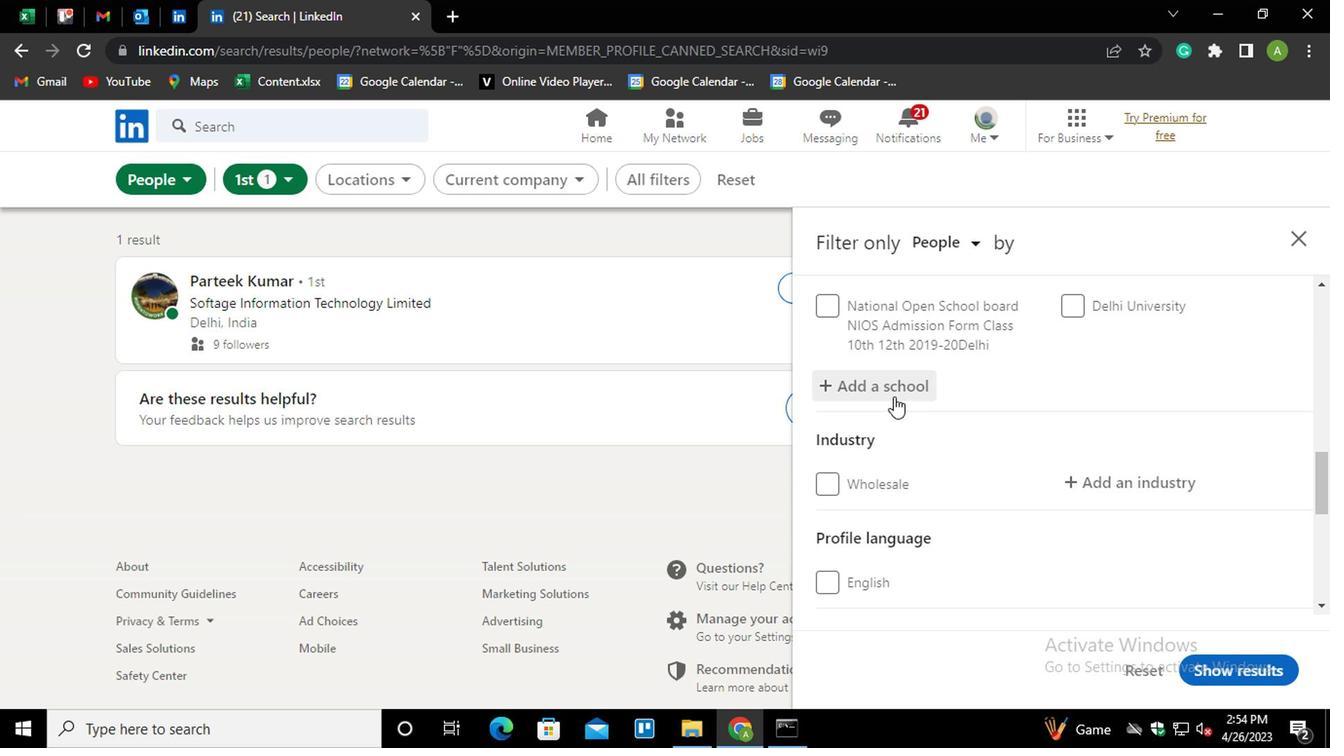 
Action: Key pressed <Key.shift>DOCTOR<Key.space><Key.shift>B<Key.shift_r>><Key.backspace>.<Key.shift>R<Key.down><Key.enter>
Screenshot: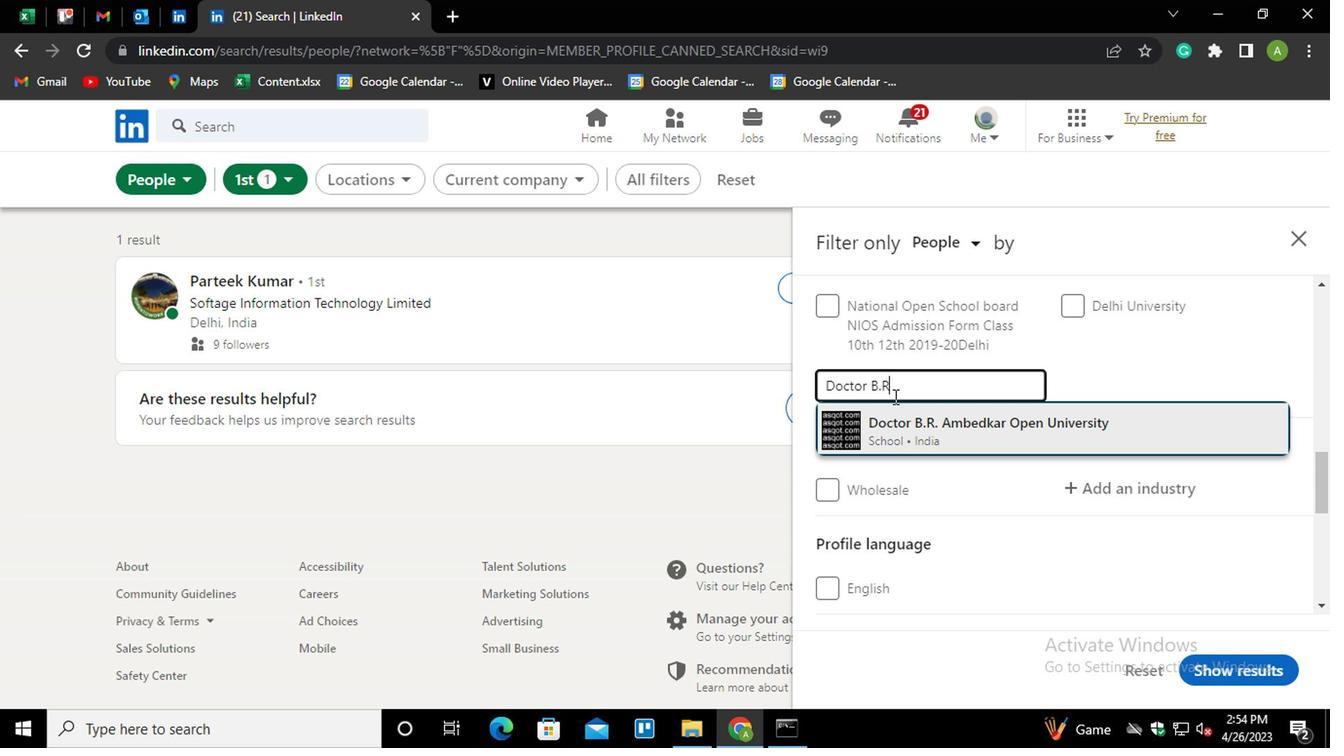 
Action: Mouse moved to (798, 388)
Screenshot: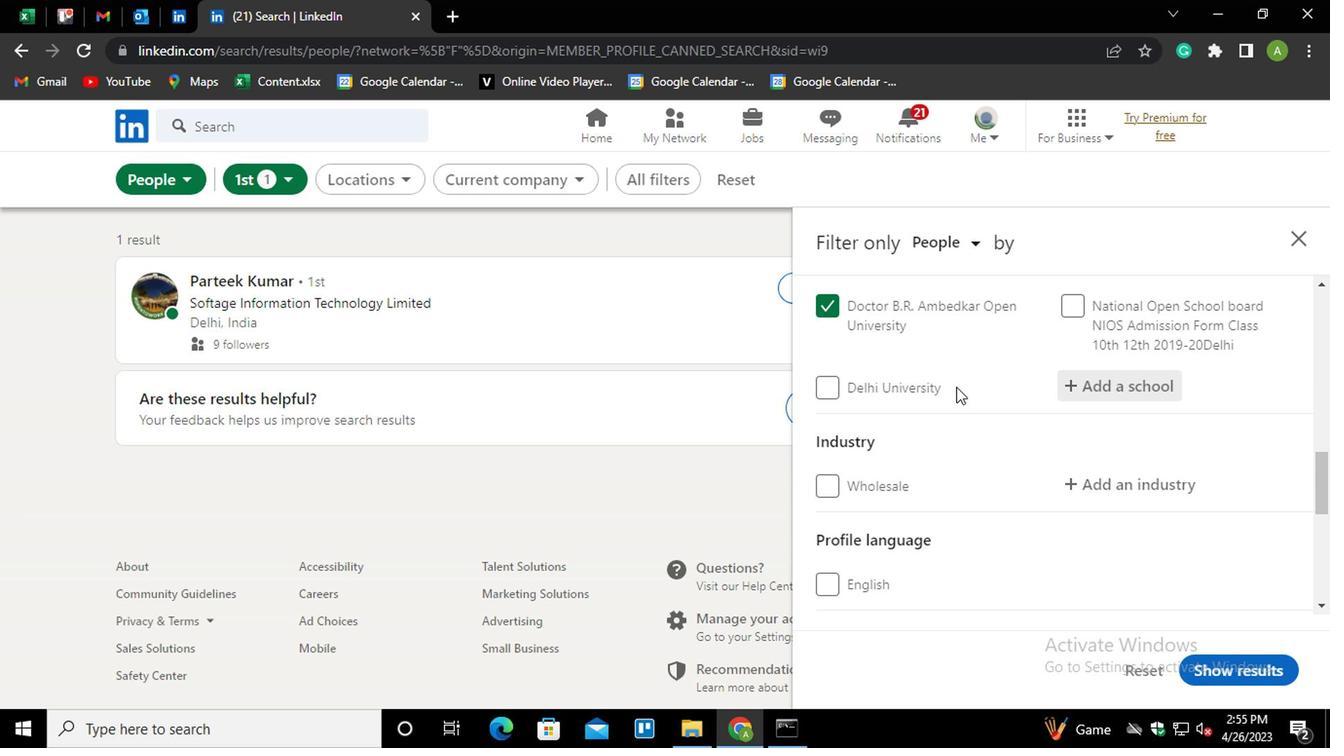 
Action: Mouse scrolled (798, 388) with delta (0, 0)
Screenshot: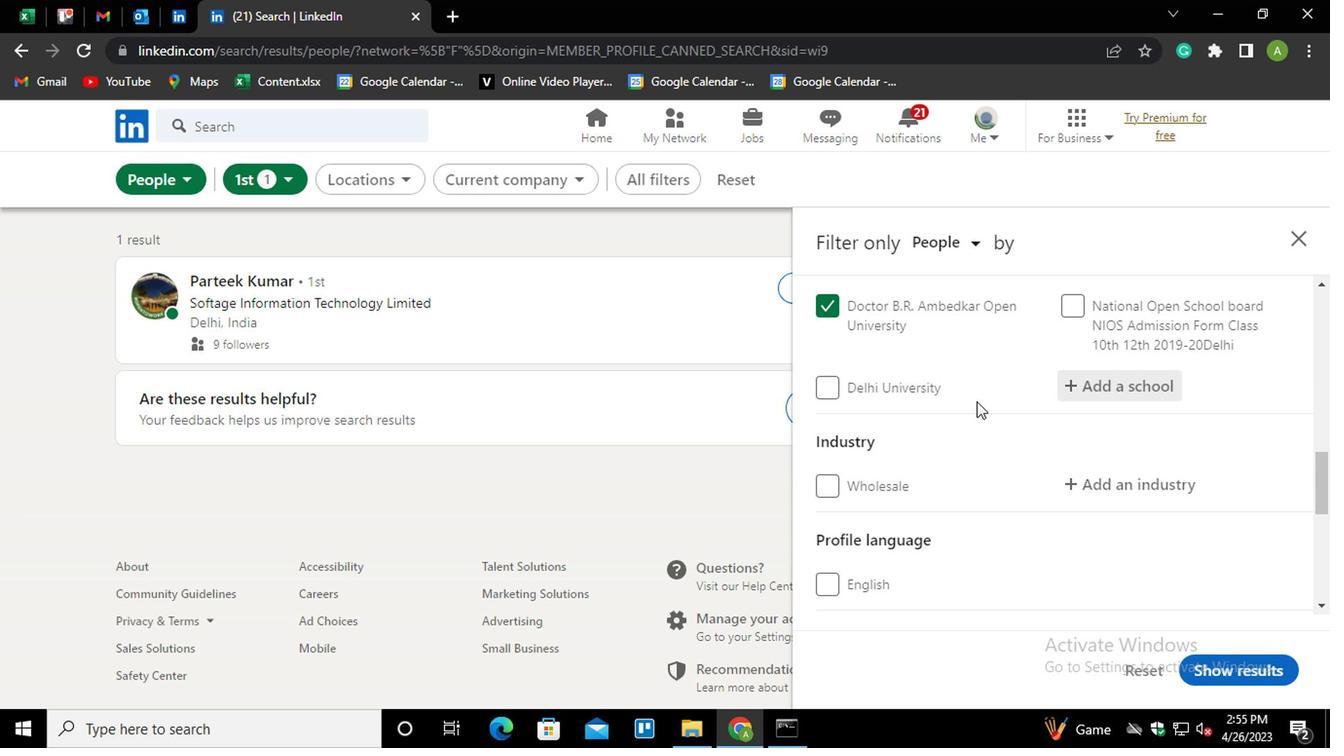 
Action: Mouse moved to (883, 368)
Screenshot: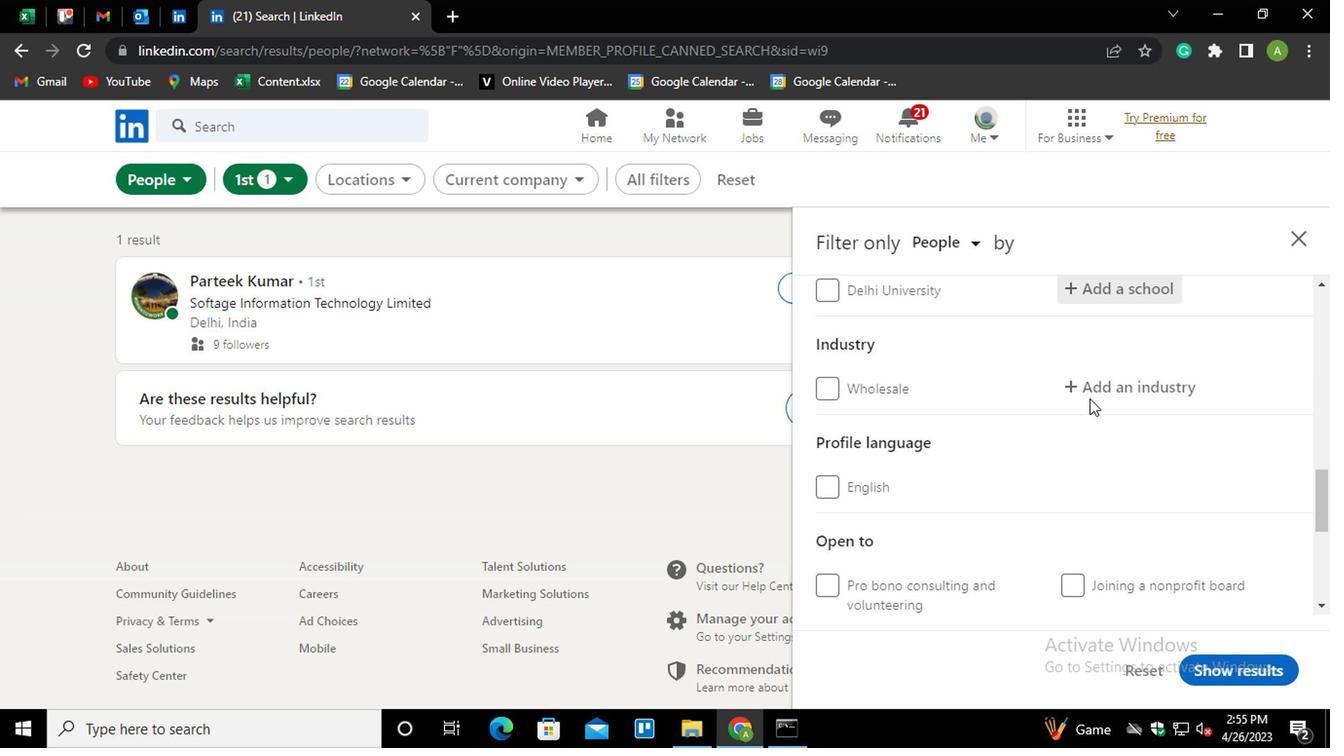 
Action: Mouse pressed left at (883, 368)
Screenshot: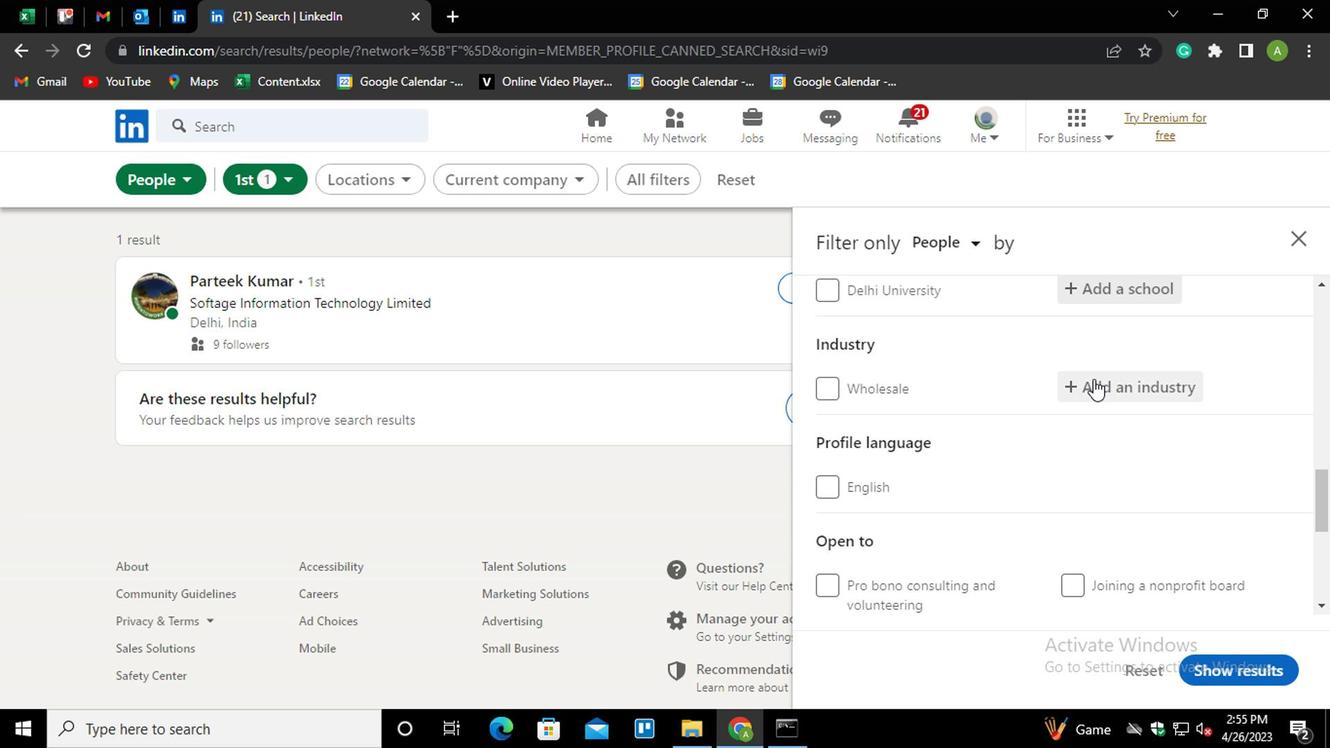 
Action: Mouse moved to (878, 380)
Screenshot: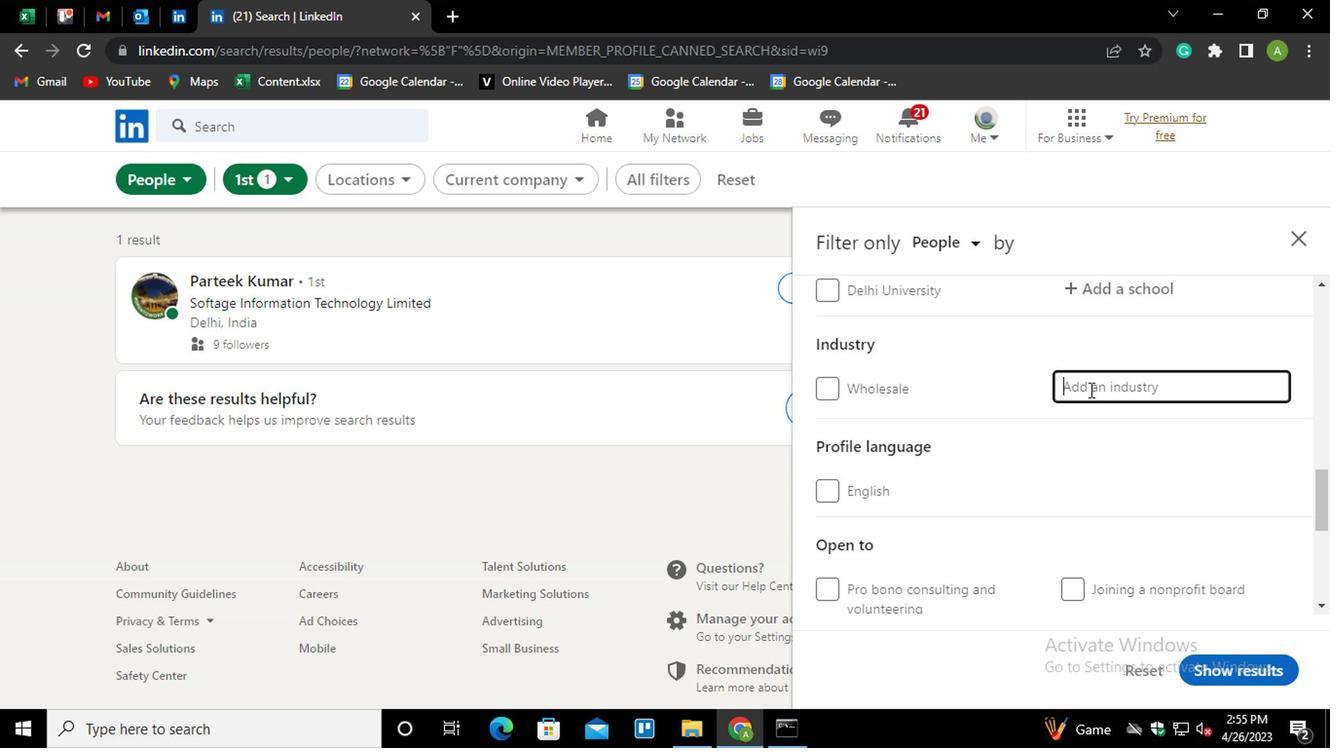 
Action: Mouse pressed left at (878, 380)
Screenshot: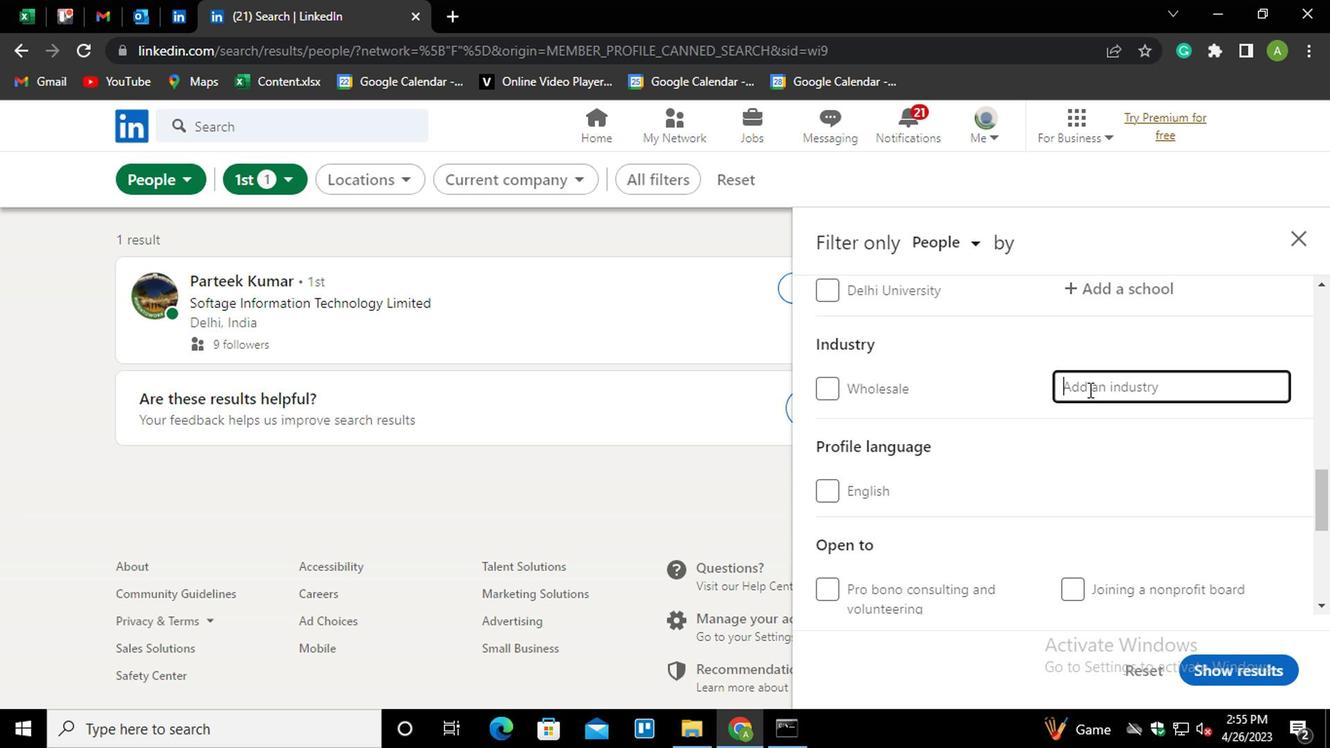 
Action: Key pressed <Key.shift>CONSTRUCTION<Key.down><Key.down><Key.down><Key.enter>
Screenshot: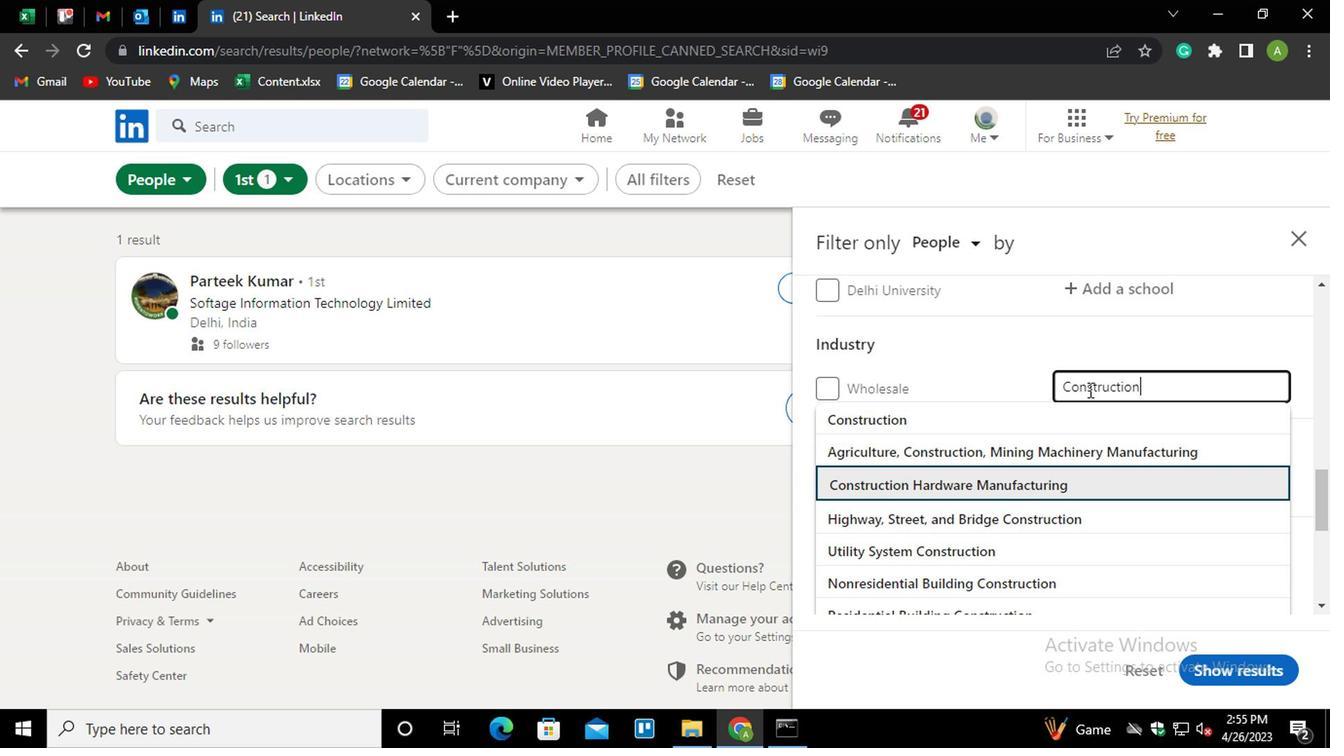 
Action: Mouse moved to (883, 374)
Screenshot: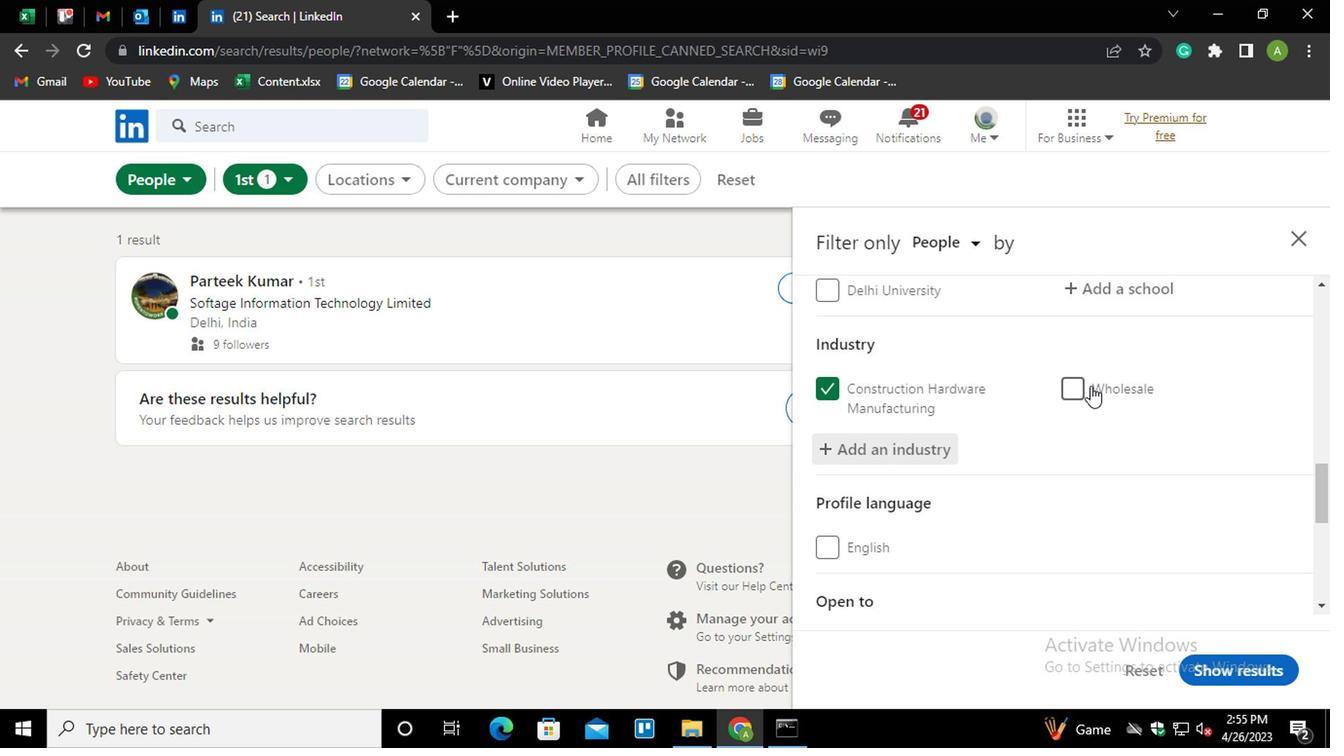 
Action: Mouse scrolled (883, 374) with delta (0, 0)
Screenshot: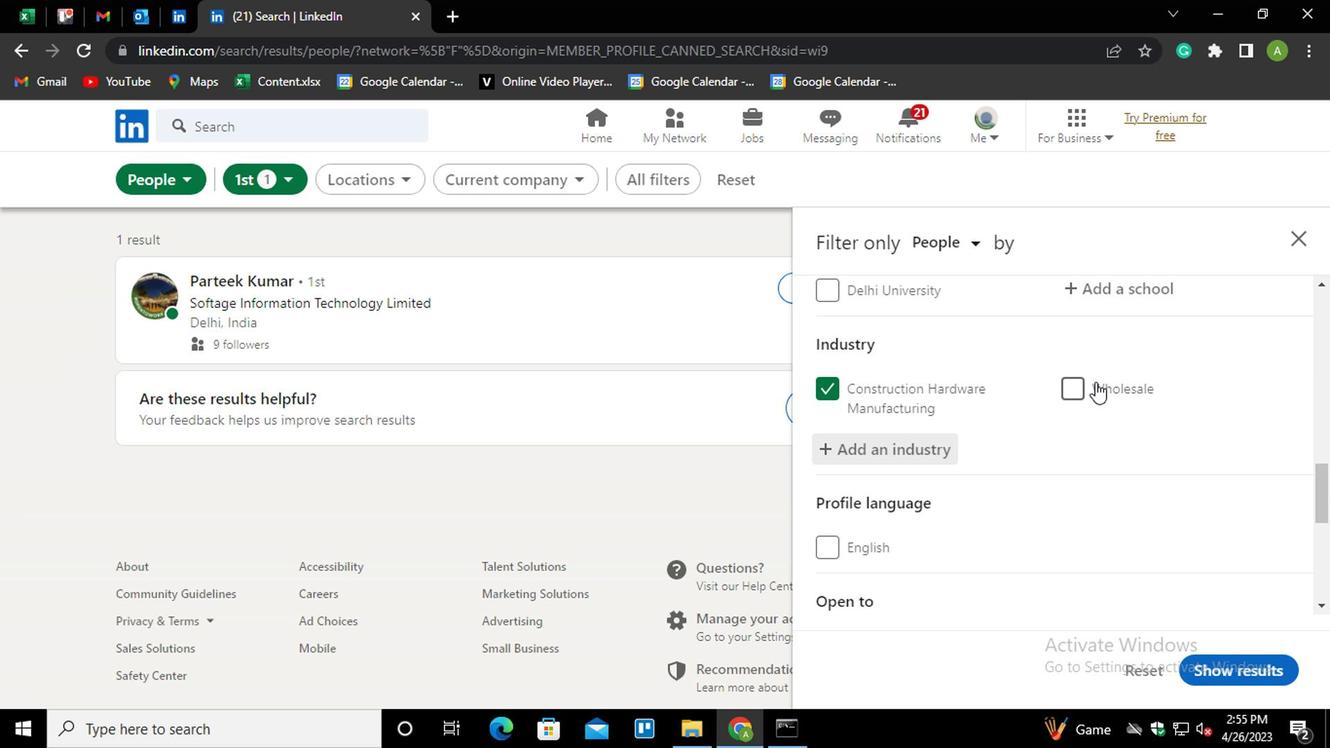 
Action: Mouse moved to (883, 374)
Screenshot: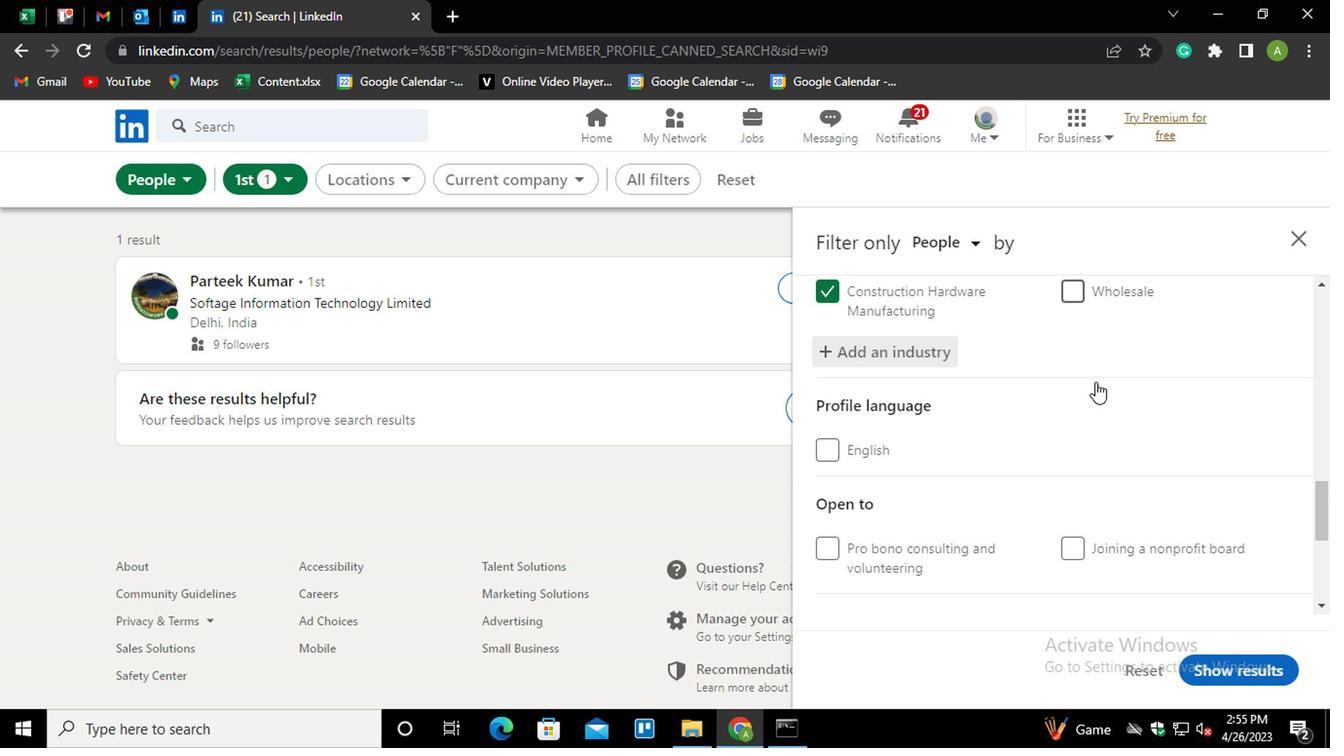 
Action: Mouse scrolled (883, 374) with delta (0, 0)
Screenshot: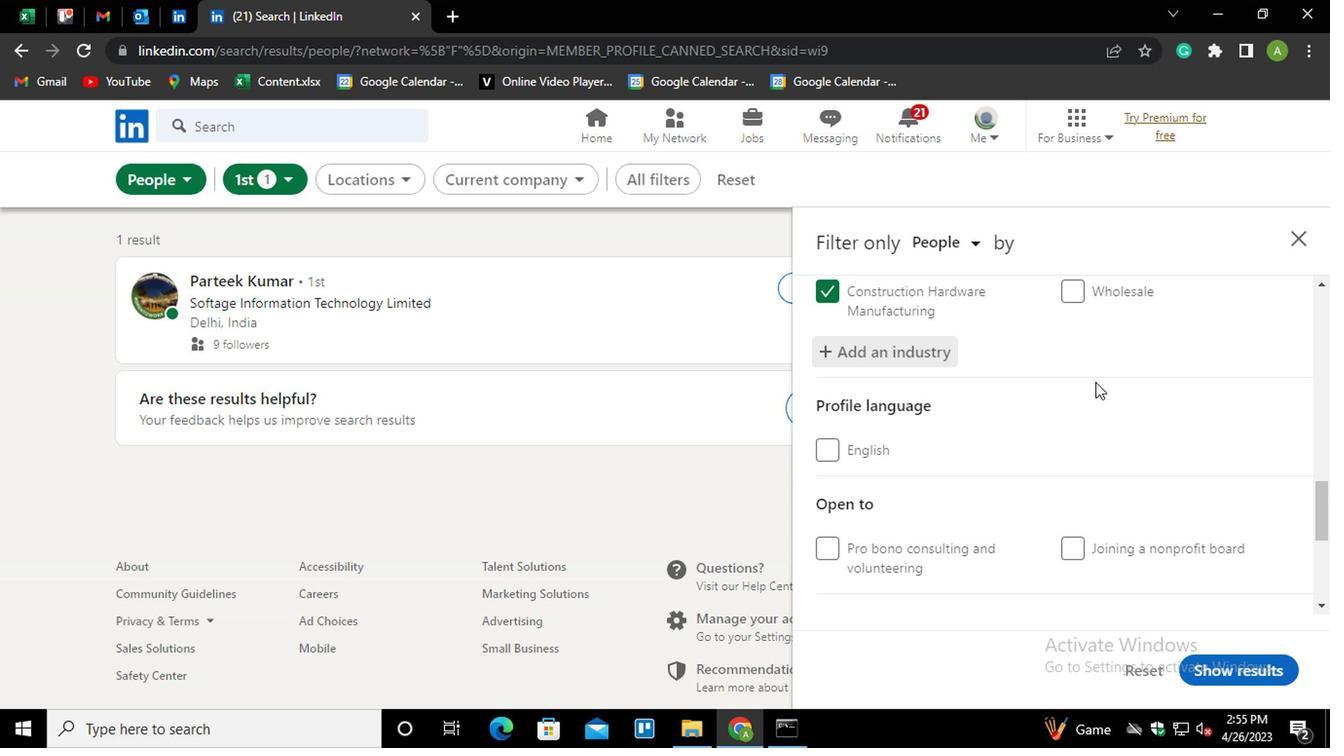 
Action: Mouse moved to (882, 375)
Screenshot: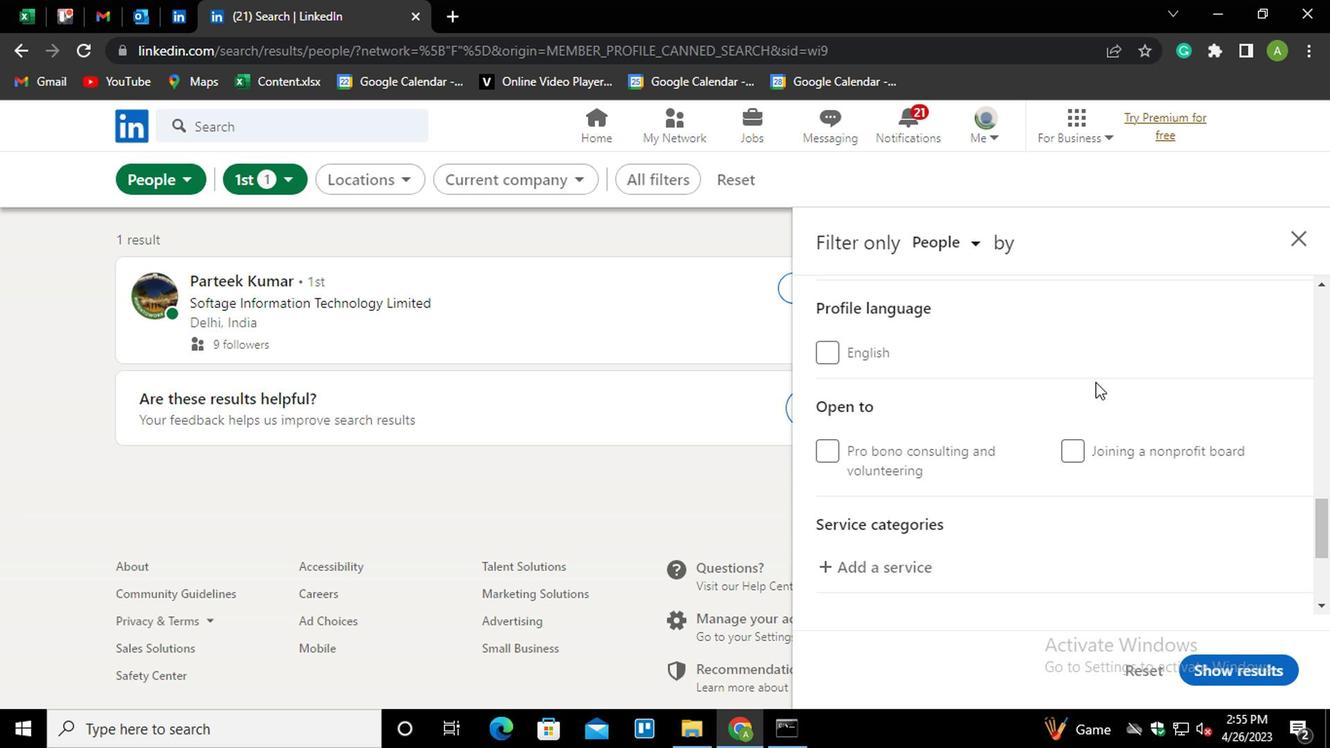 
Action: Mouse scrolled (882, 374) with delta (0, 0)
Screenshot: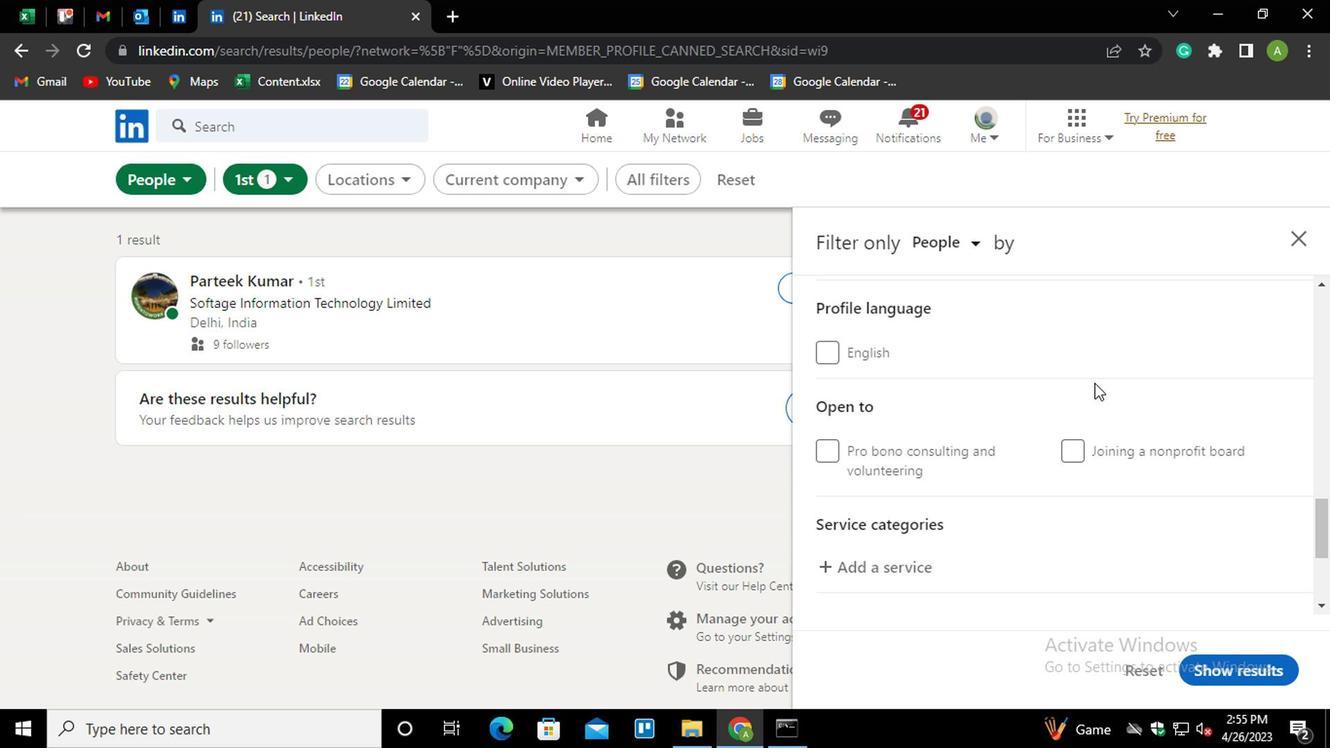
Action: Mouse scrolled (882, 374) with delta (0, 0)
Screenshot: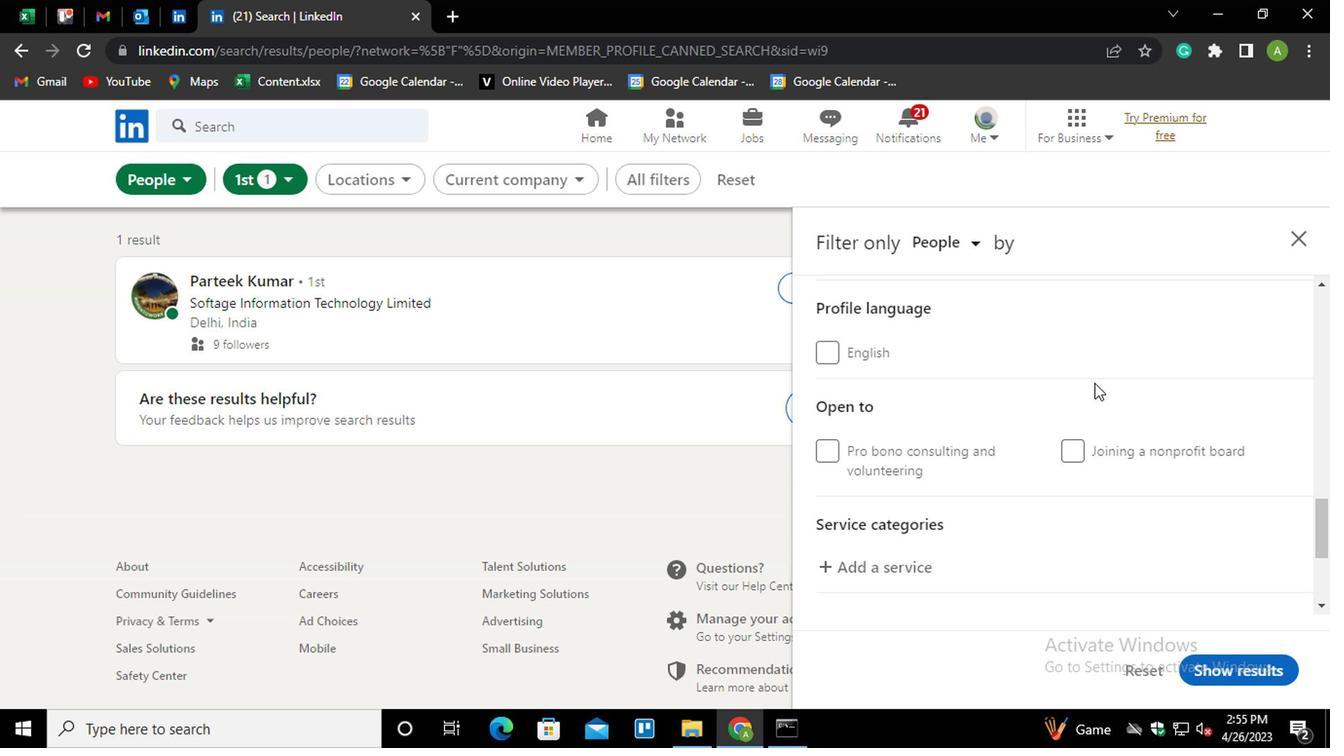 
Action: Mouse moved to (752, 368)
Screenshot: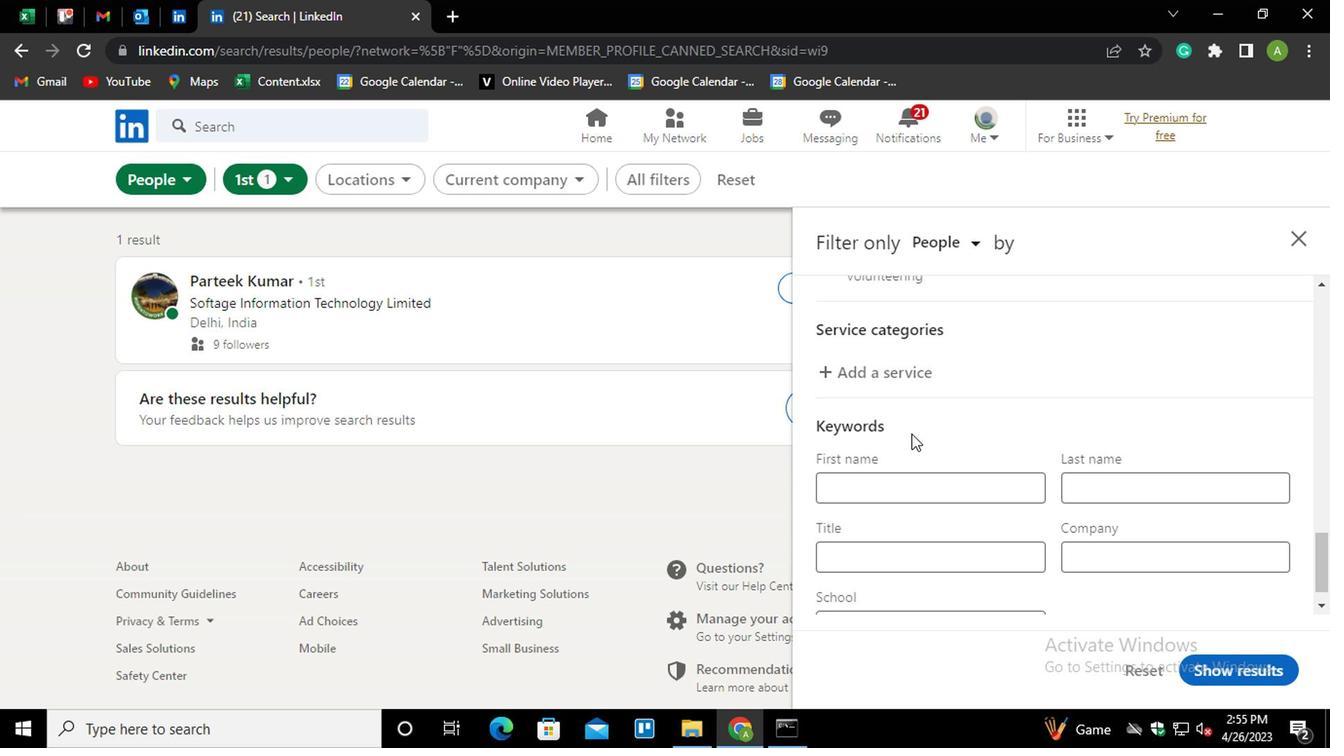 
Action: Mouse pressed left at (752, 368)
Screenshot: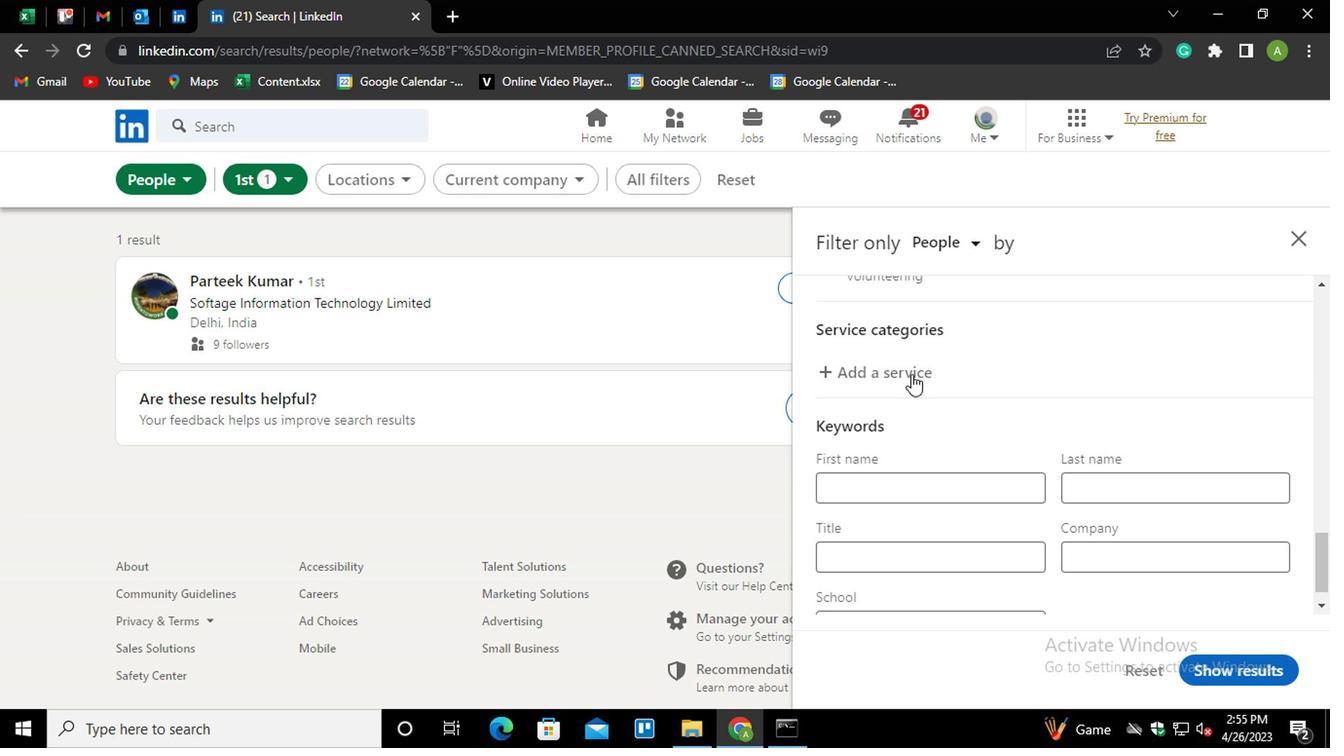 
Action: Mouse moved to (752, 368)
Screenshot: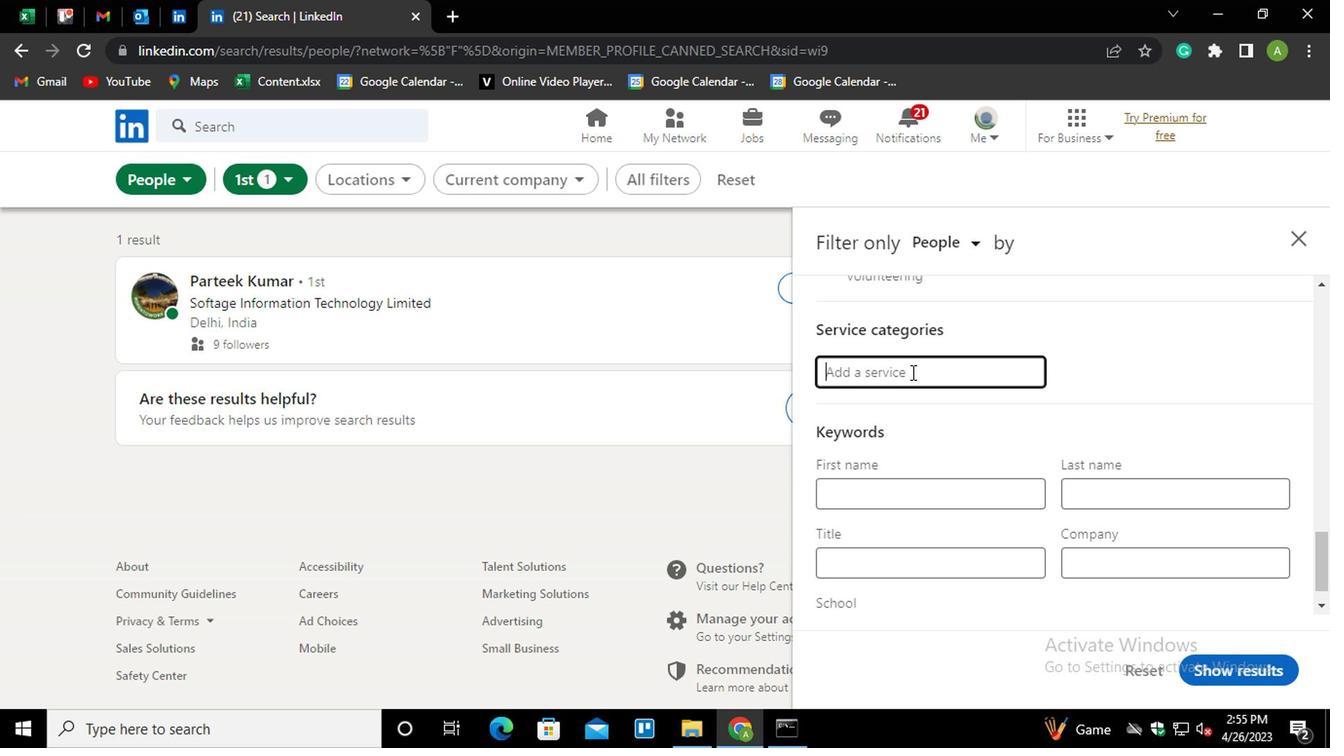 
Action: Mouse pressed left at (752, 368)
Screenshot: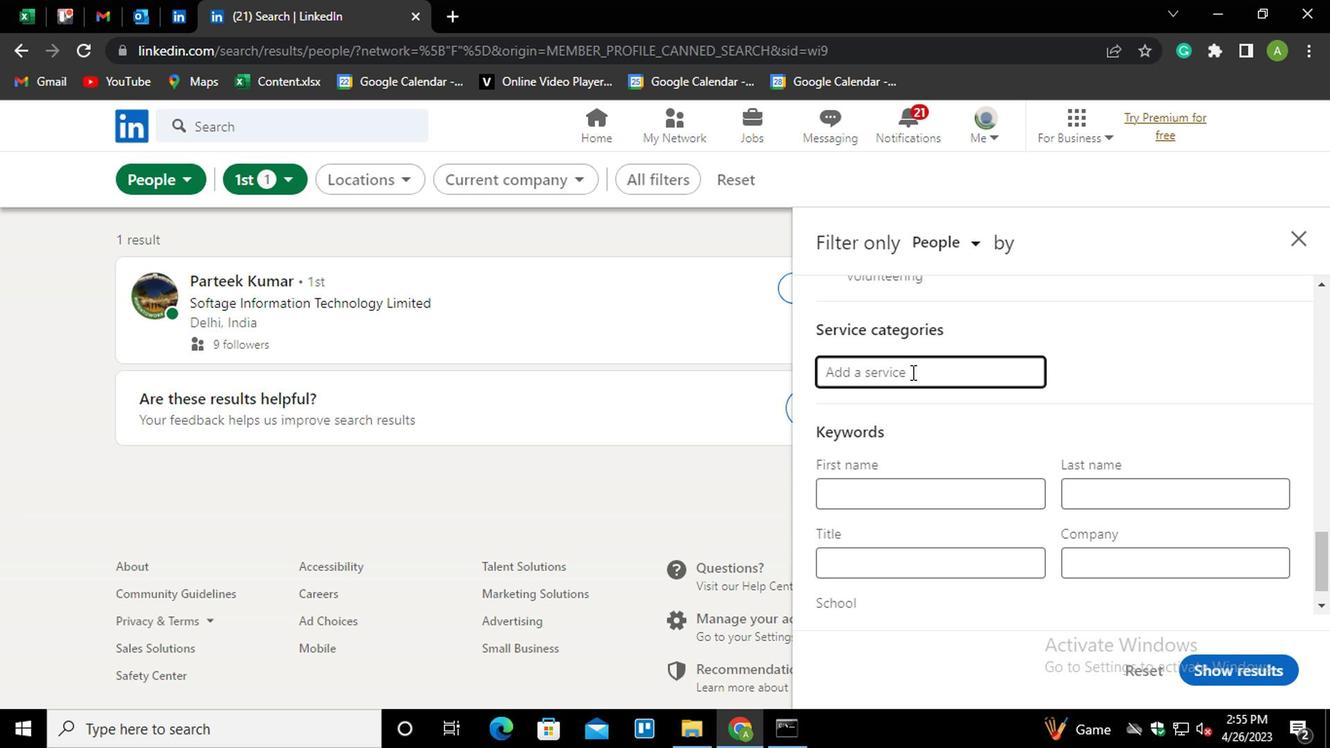 
Action: Key pressed <Key.shift_r>PUBLIC<Key.down><Key.down><Key.enter>
Screenshot: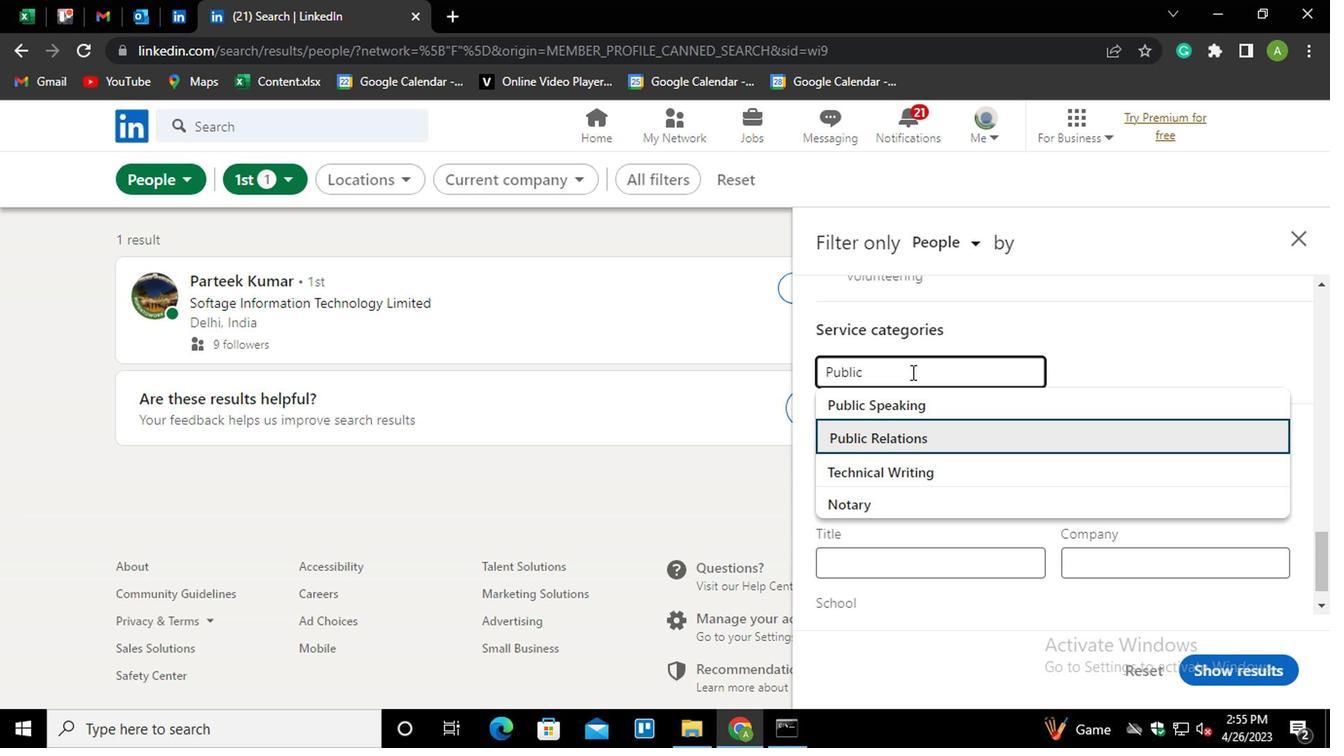 
Action: Mouse scrolled (752, 367) with delta (0, 0)
Screenshot: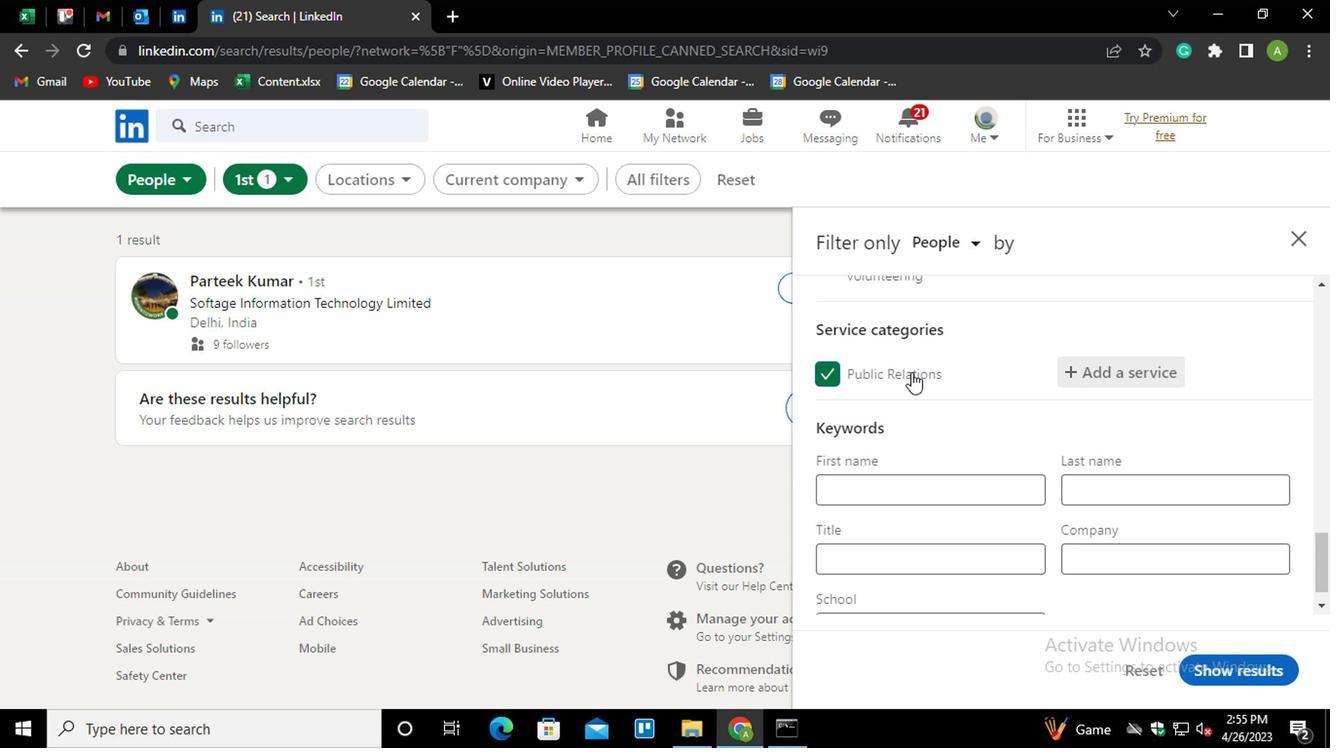 
Action: Mouse scrolled (752, 367) with delta (0, 0)
Screenshot: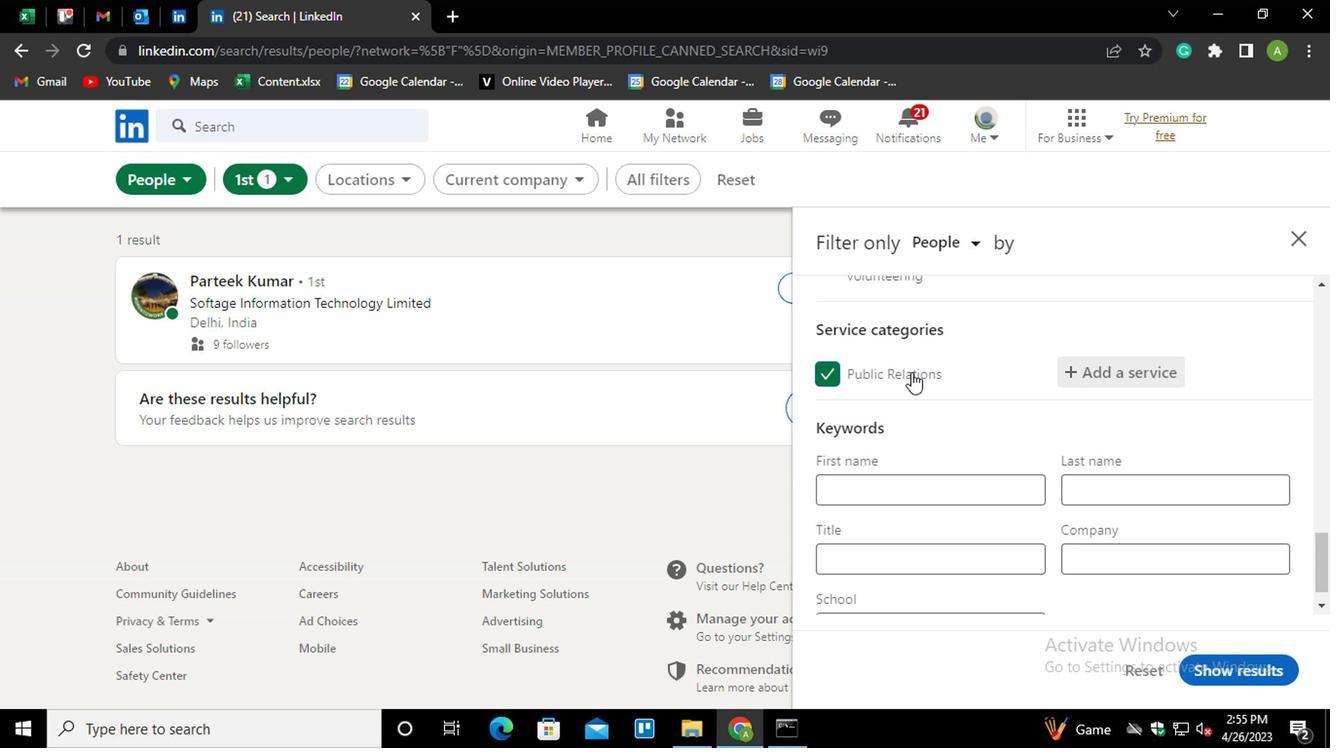 
Action: Mouse moved to (749, 481)
Screenshot: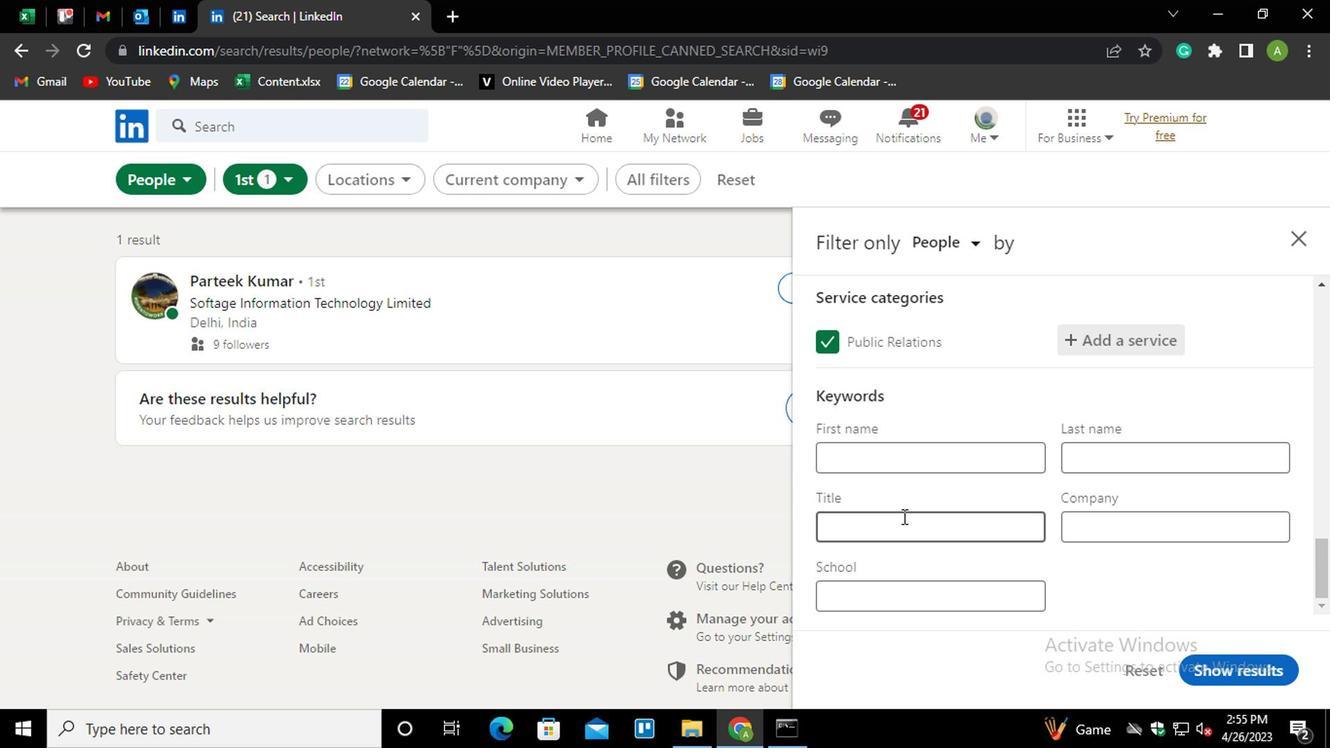 
Action: Mouse pressed left at (749, 481)
Screenshot: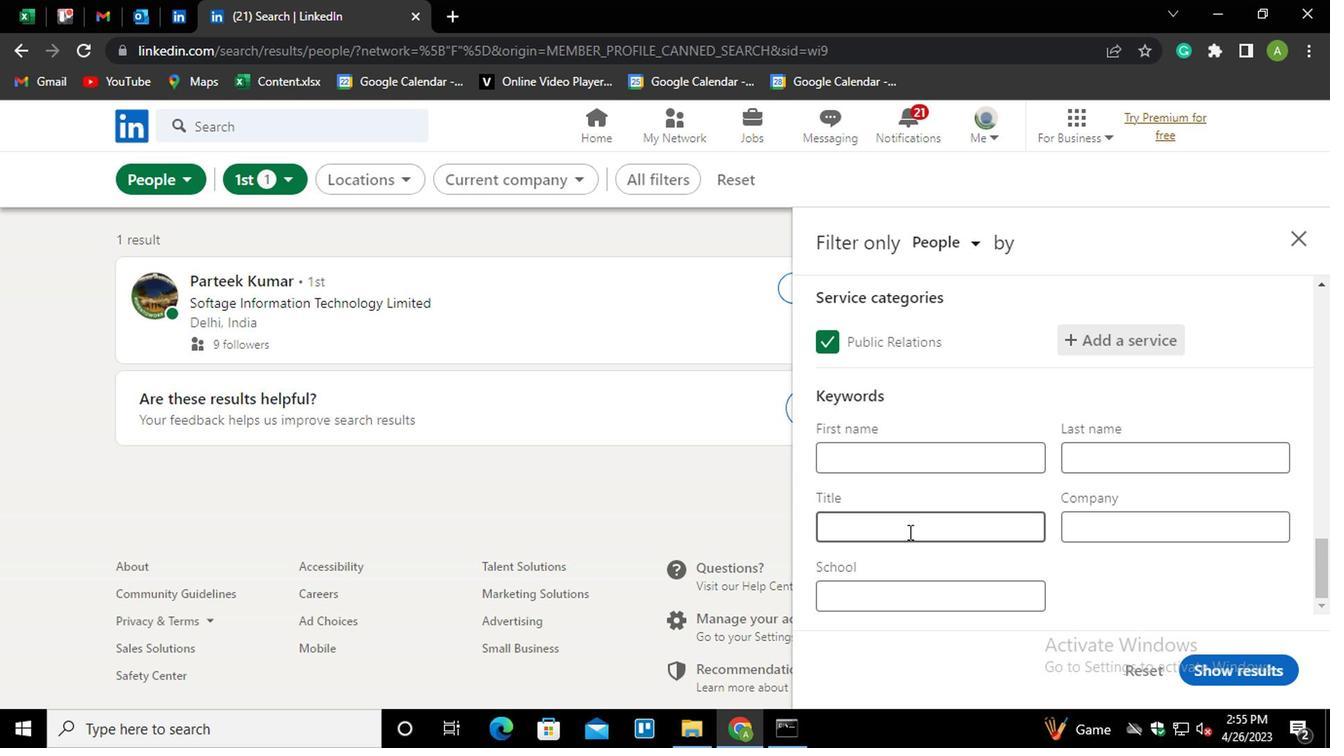 
Action: Key pressed <Key.shift>BOOKKEEPER
Screenshot: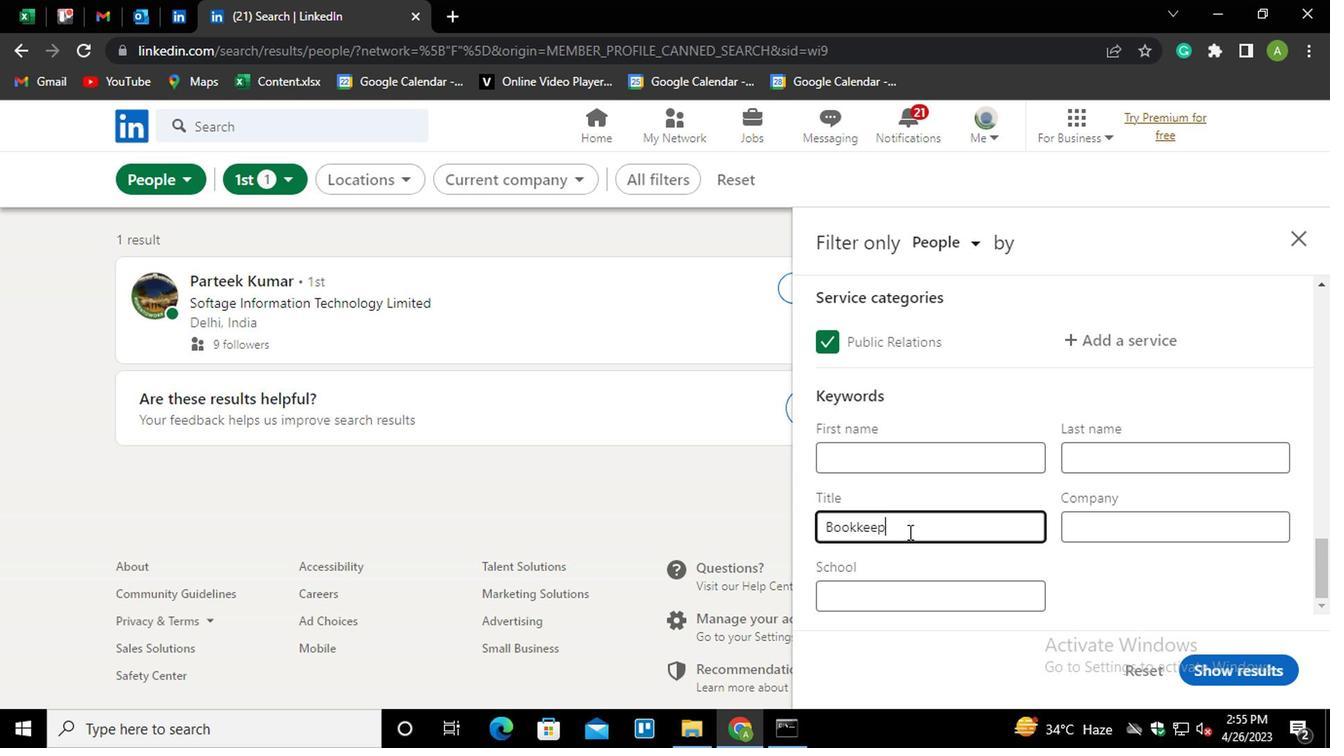
Action: Mouse moved to (923, 491)
Screenshot: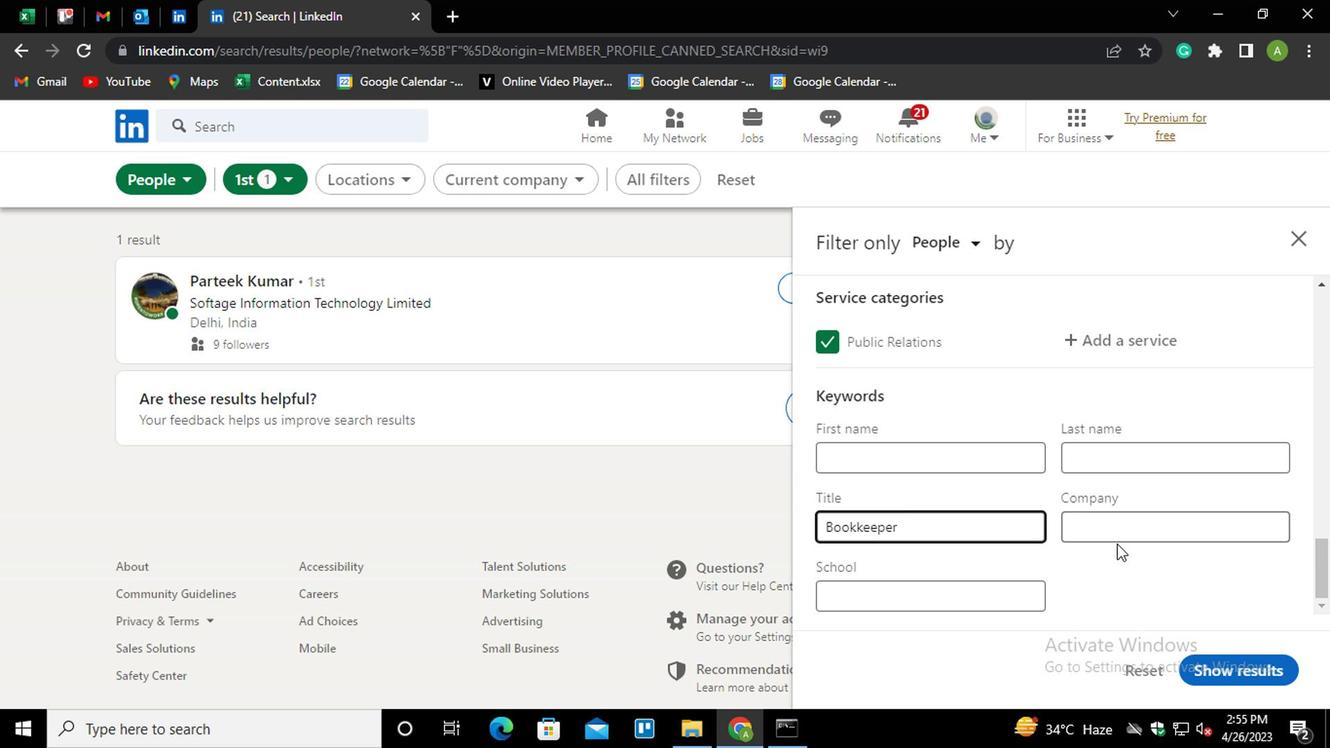 
Action: Mouse pressed left at (923, 491)
Screenshot: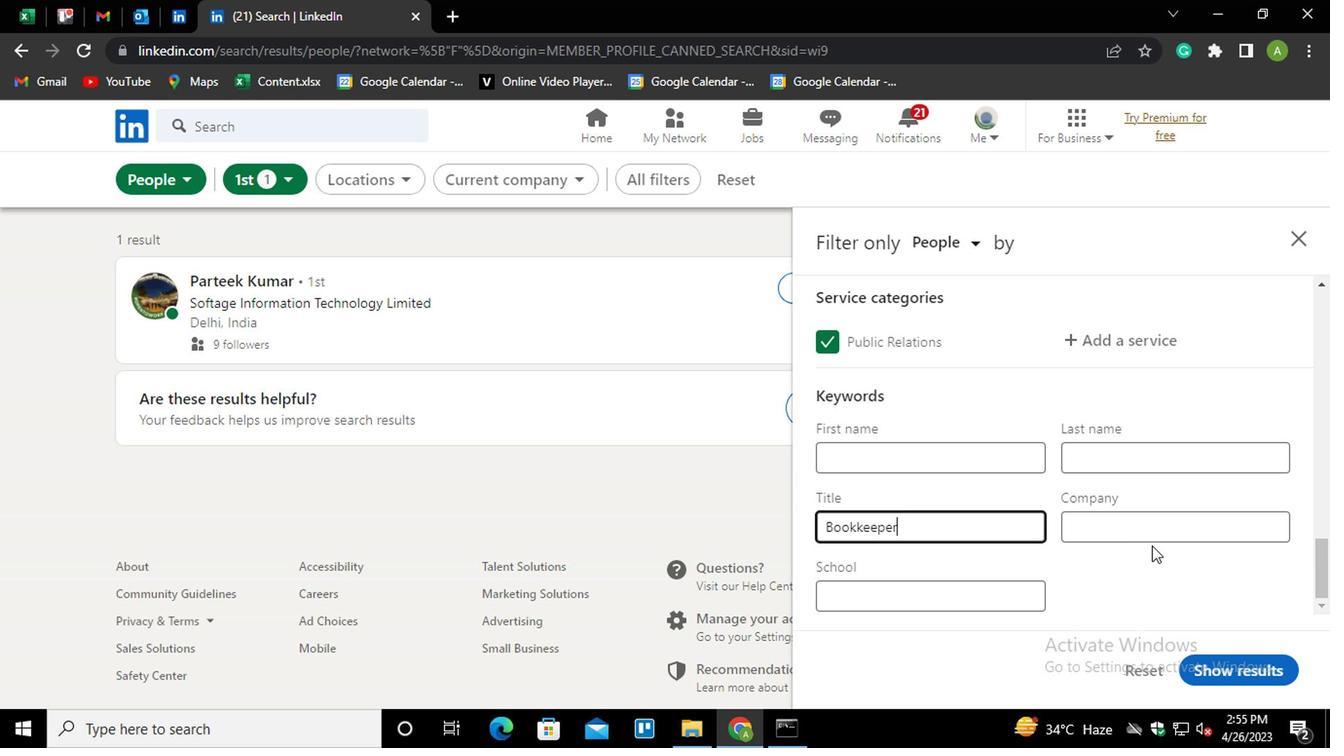 
Action: Mouse moved to (982, 575)
Screenshot: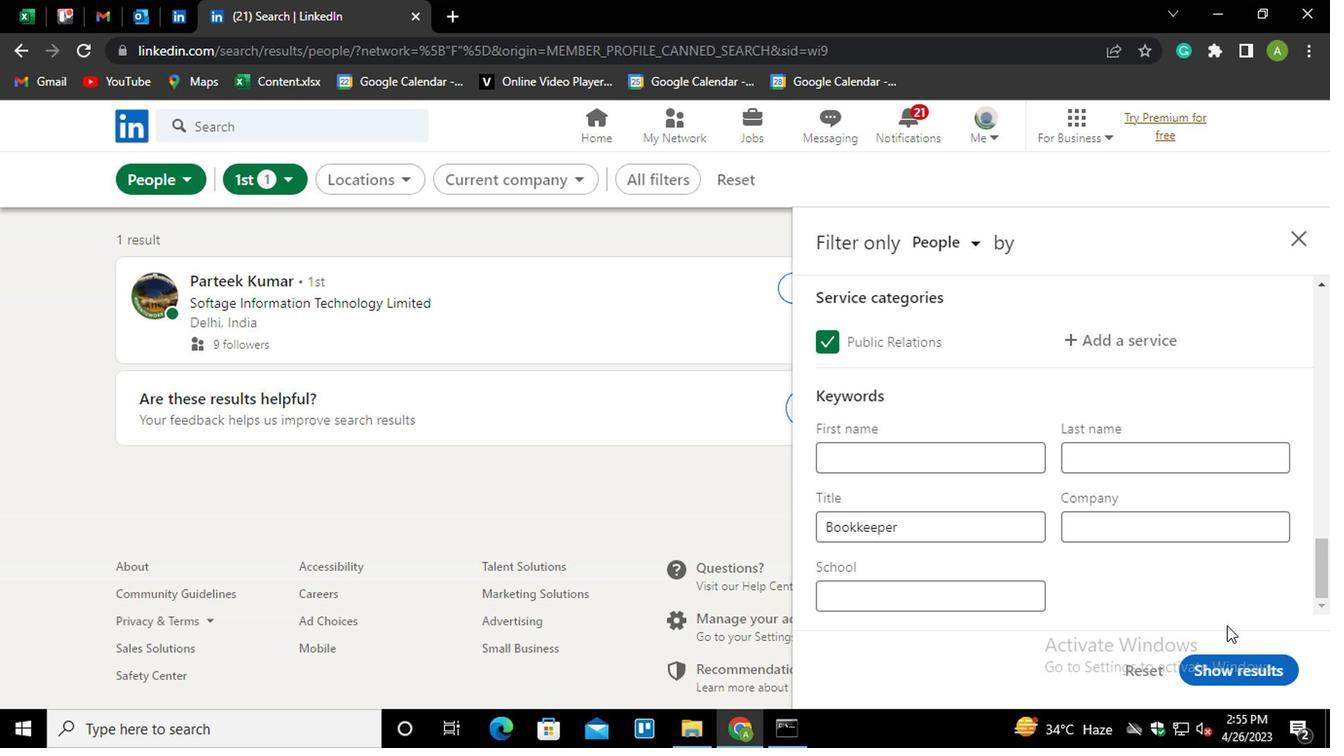 
Action: Mouse pressed left at (982, 575)
Screenshot: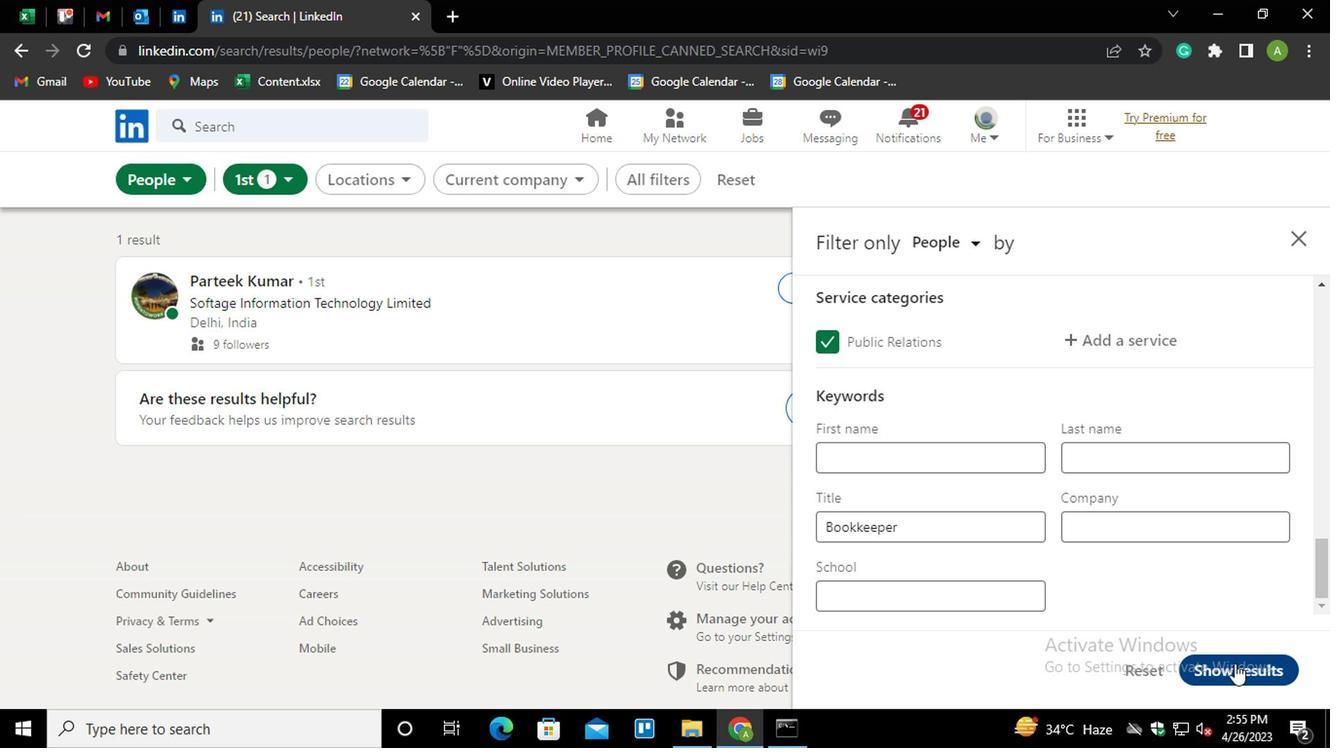 
Action: Mouse moved to (982, 569)
Screenshot: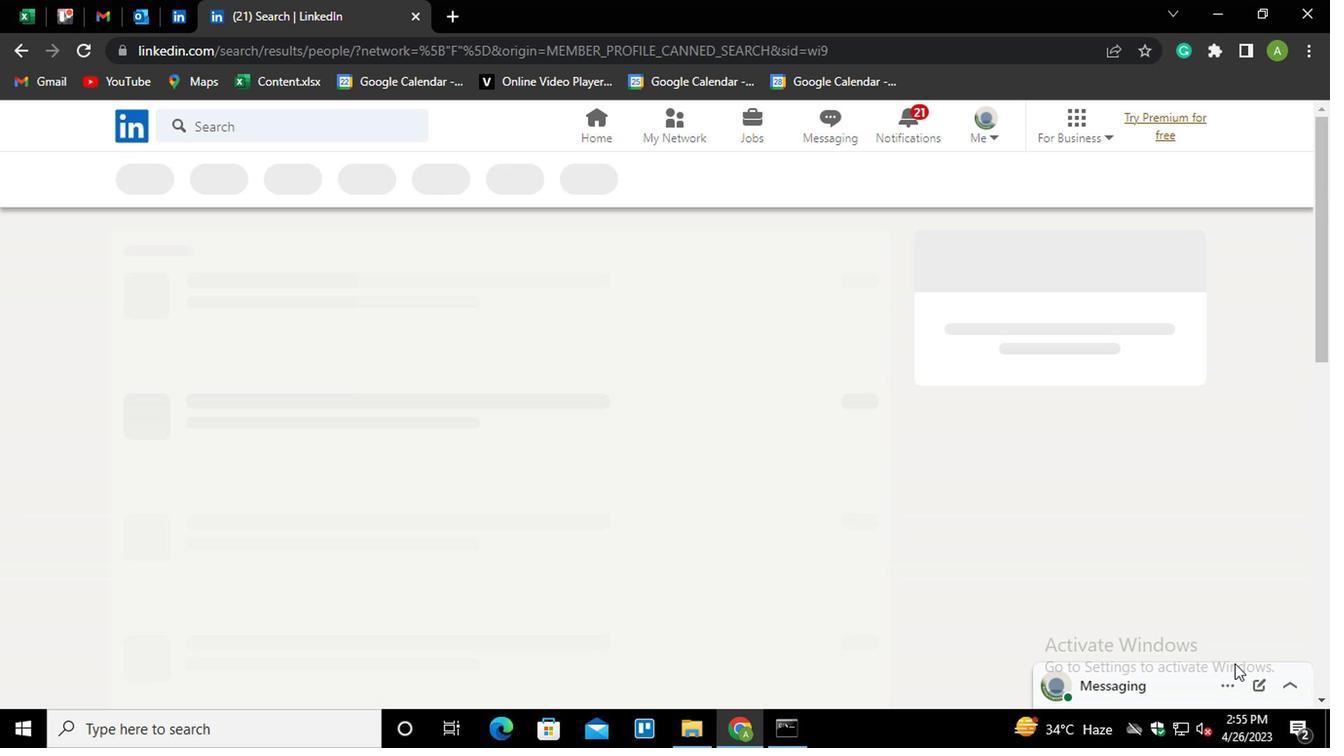 
